 Task: Search one way flight ticket for 5 adults, 1 child, 2 infants in seat and 1 infant on lap in business from Mobile: Mobile Regional Airport to Wilmington: Wilmington International Airport on 8-6-2023. Choice of flights is Emirates and Kenya Airways. Number of bags: 1 carry on bag. Price is upto 96000. Outbound departure time preference is 13:45.
Action: Mouse moved to (317, 267)
Screenshot: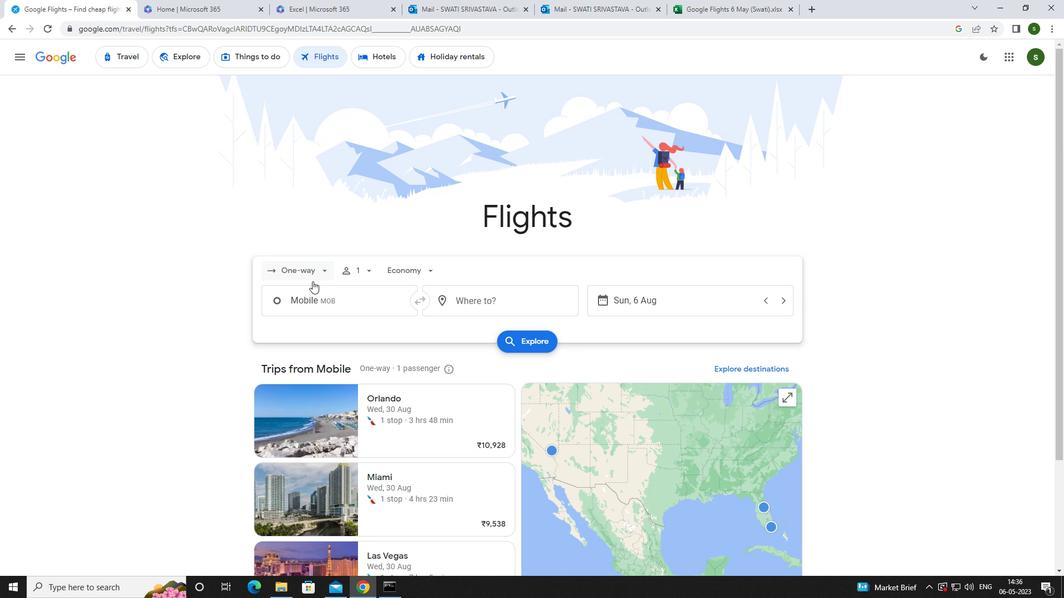 
Action: Mouse pressed left at (317, 267)
Screenshot: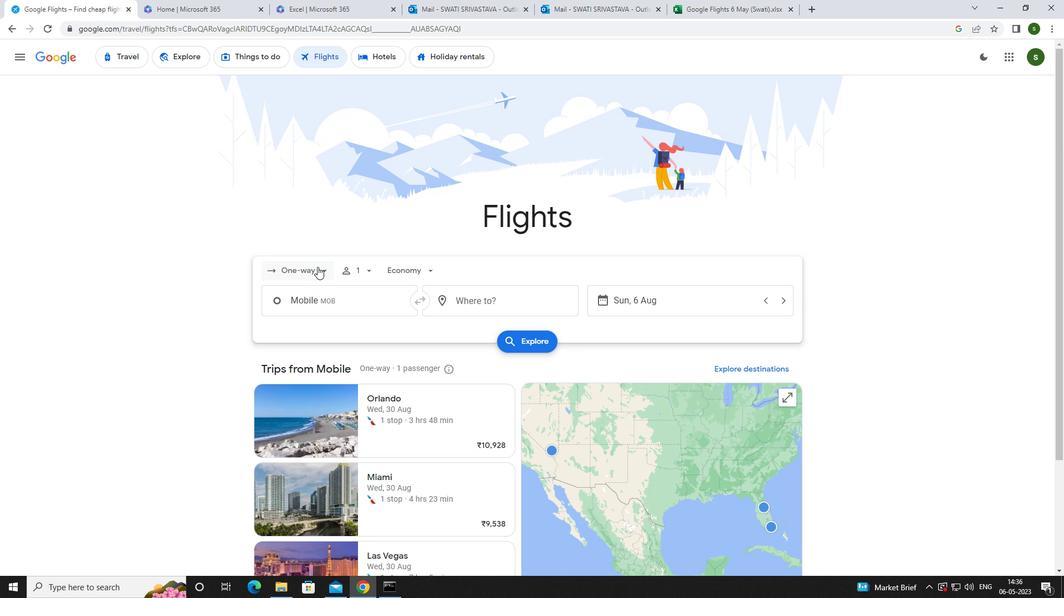 
Action: Mouse moved to (329, 319)
Screenshot: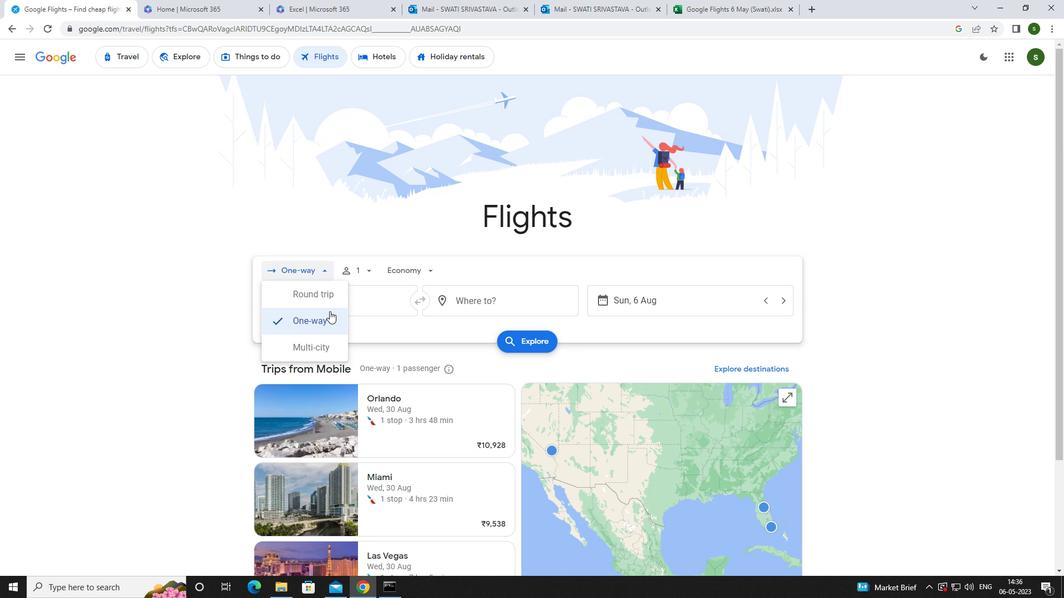 
Action: Mouse pressed left at (329, 319)
Screenshot: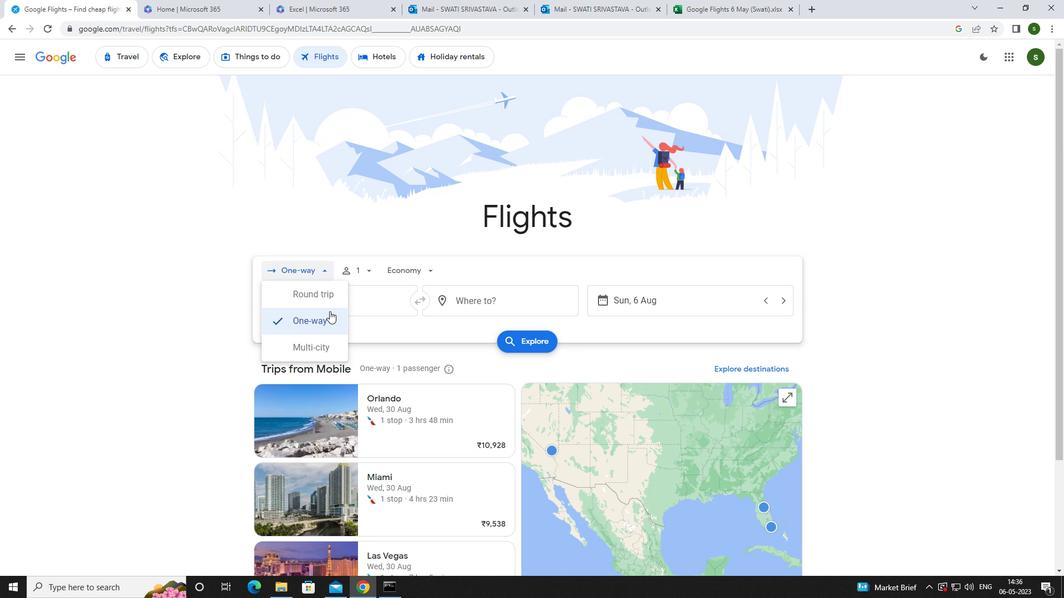 
Action: Mouse moved to (366, 266)
Screenshot: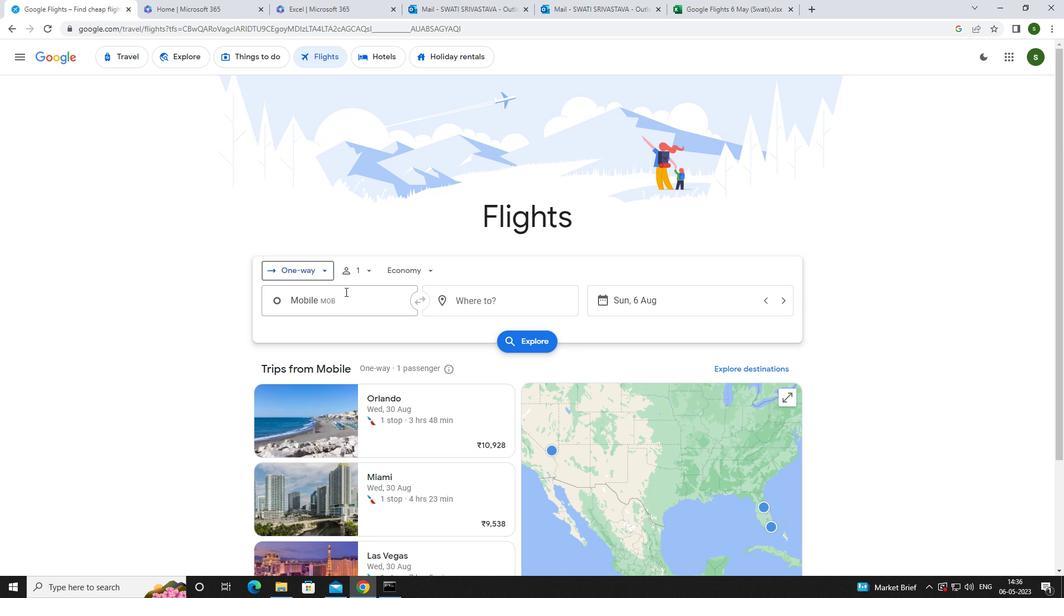 
Action: Mouse pressed left at (366, 266)
Screenshot: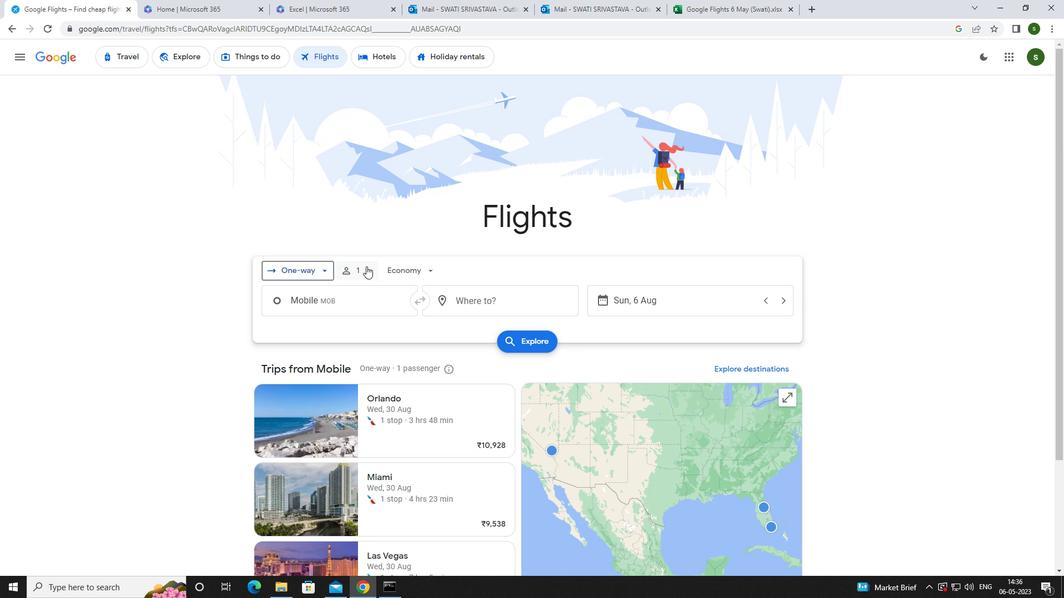 
Action: Mouse moved to (450, 296)
Screenshot: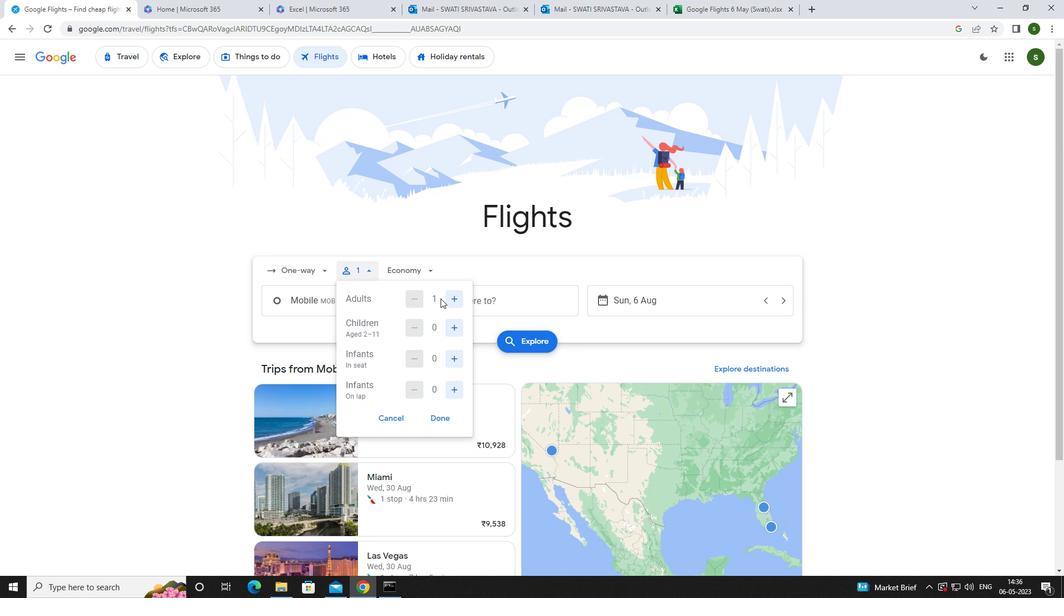 
Action: Mouse pressed left at (450, 296)
Screenshot: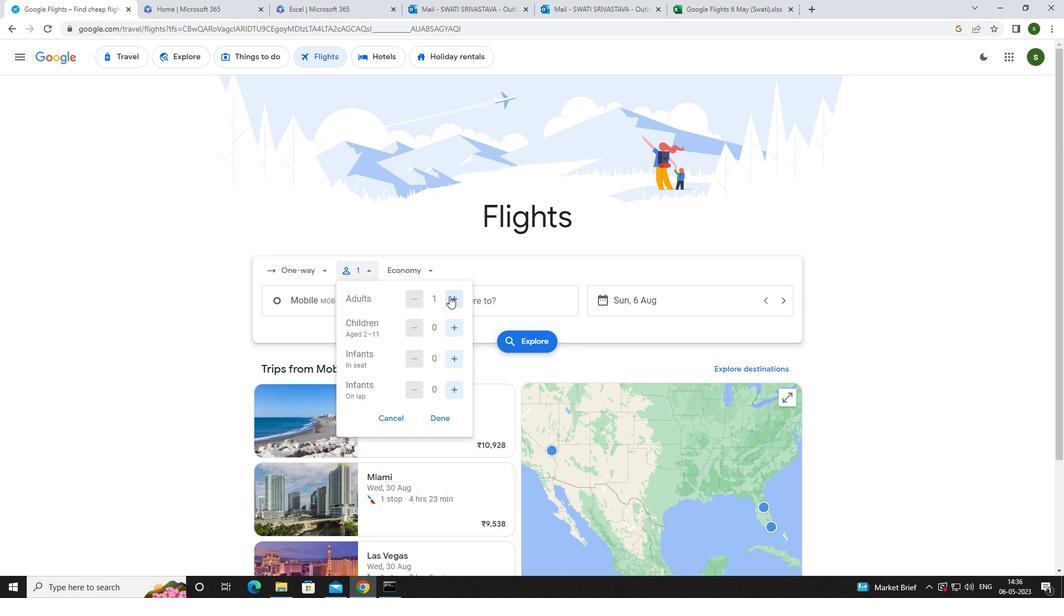 
Action: Mouse pressed left at (450, 296)
Screenshot: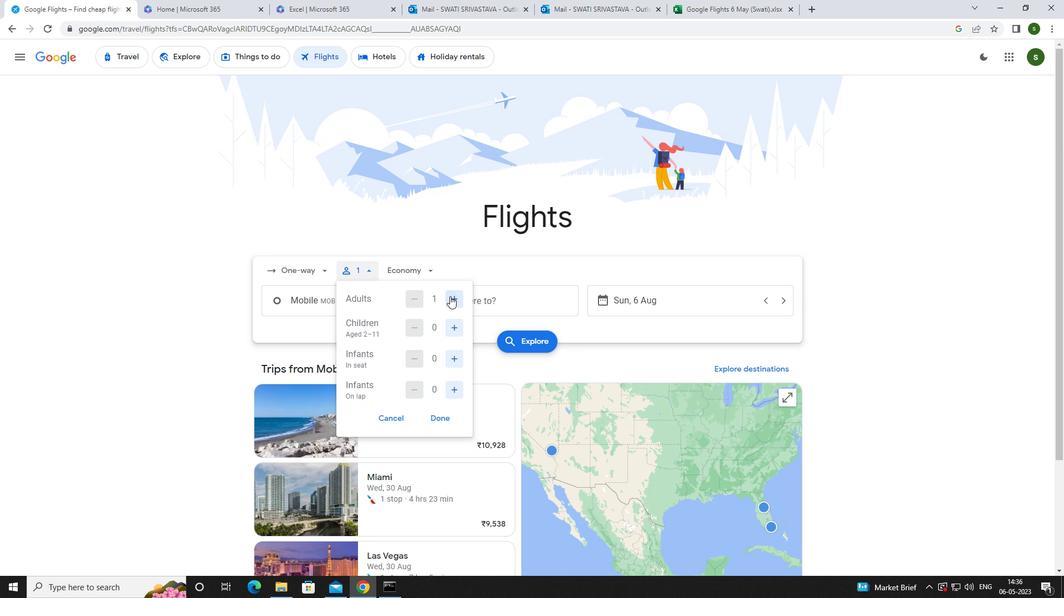 
Action: Mouse pressed left at (450, 296)
Screenshot: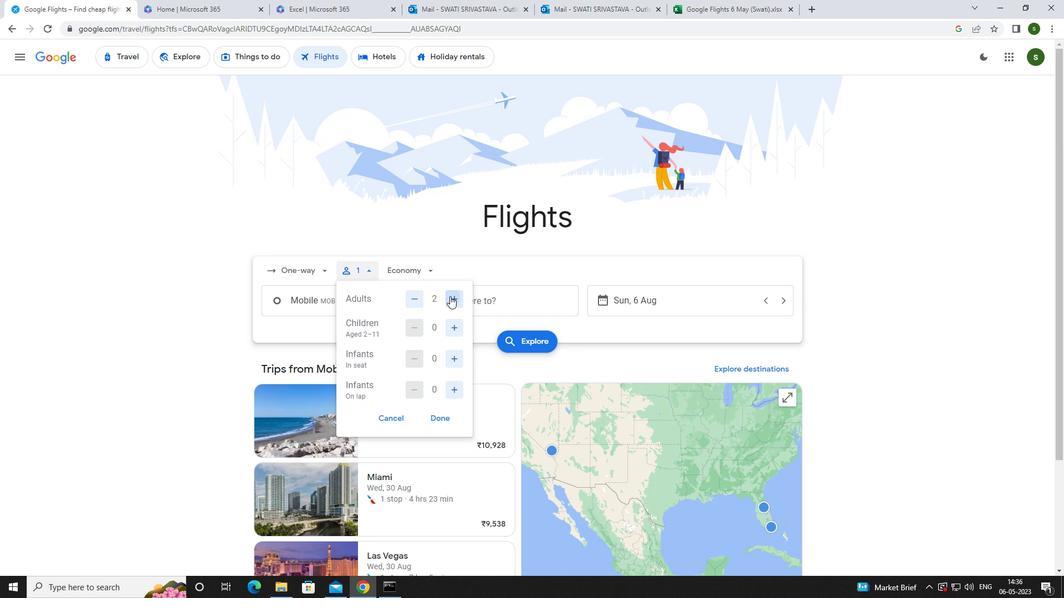 
Action: Mouse pressed left at (450, 296)
Screenshot: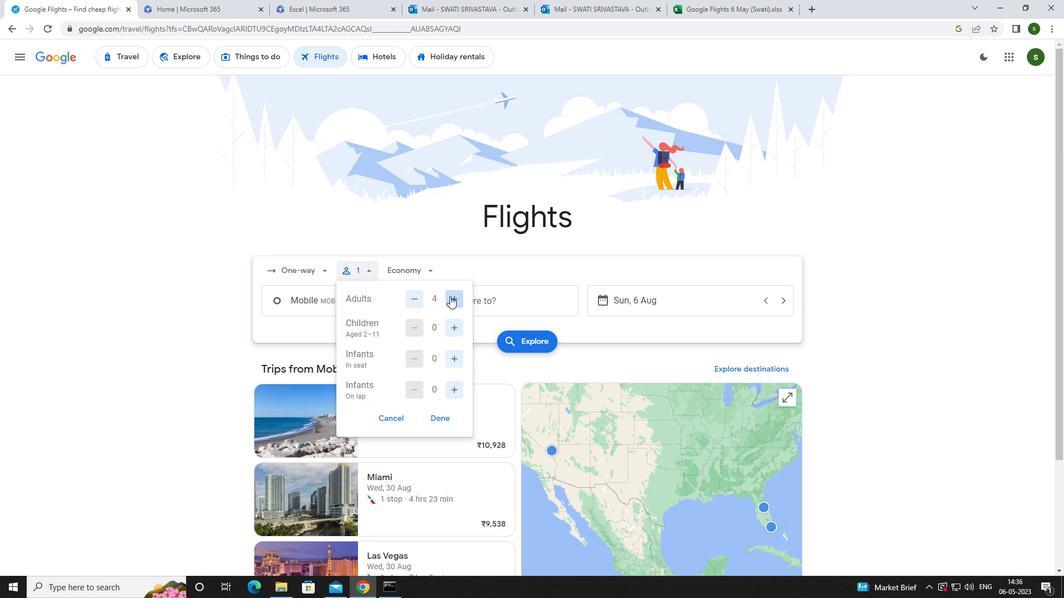 
Action: Mouse moved to (455, 322)
Screenshot: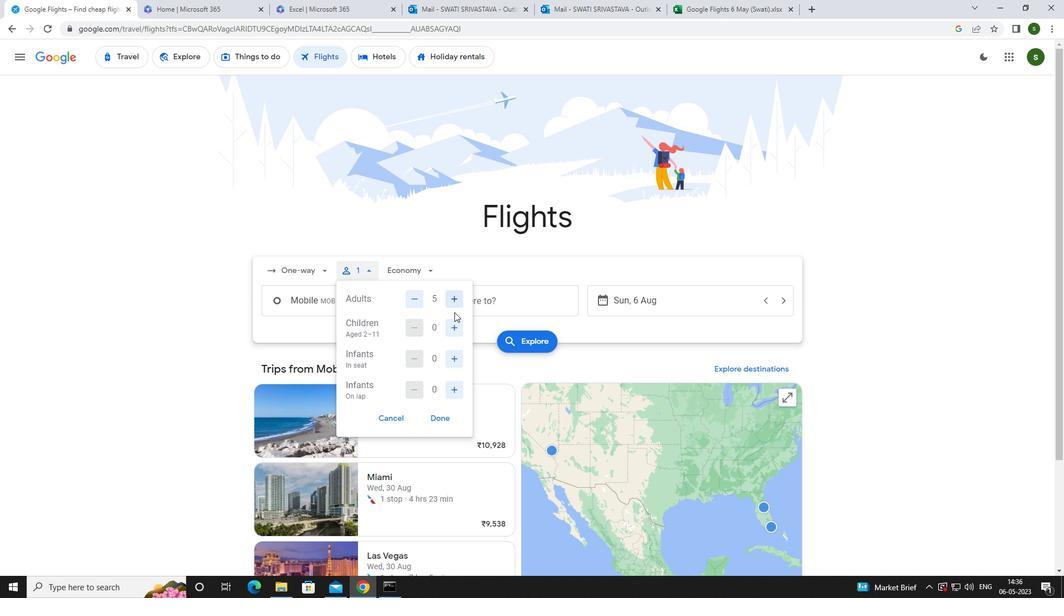 
Action: Mouse pressed left at (455, 322)
Screenshot: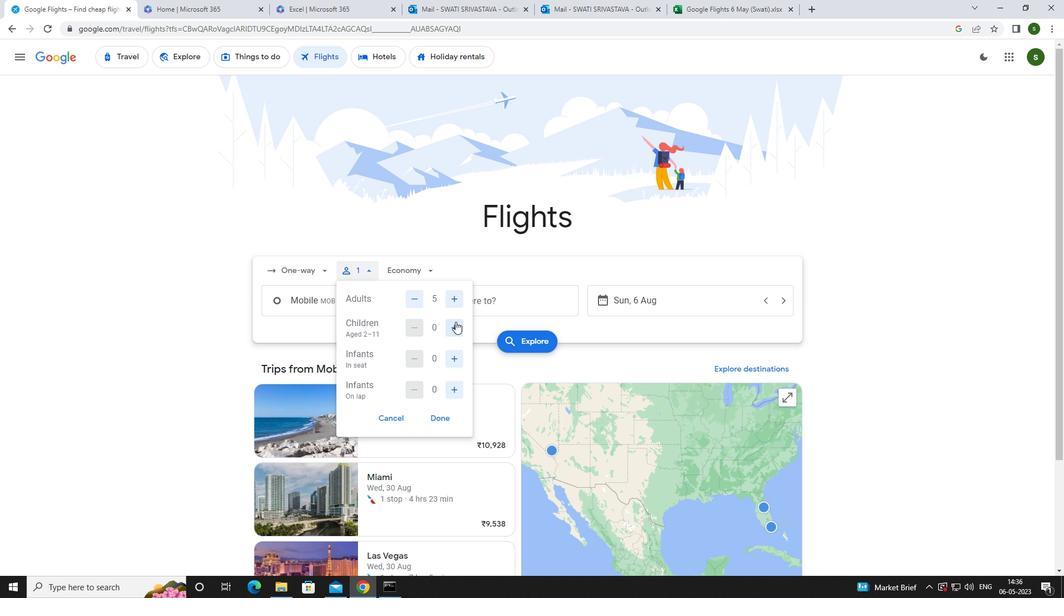 
Action: Mouse moved to (452, 356)
Screenshot: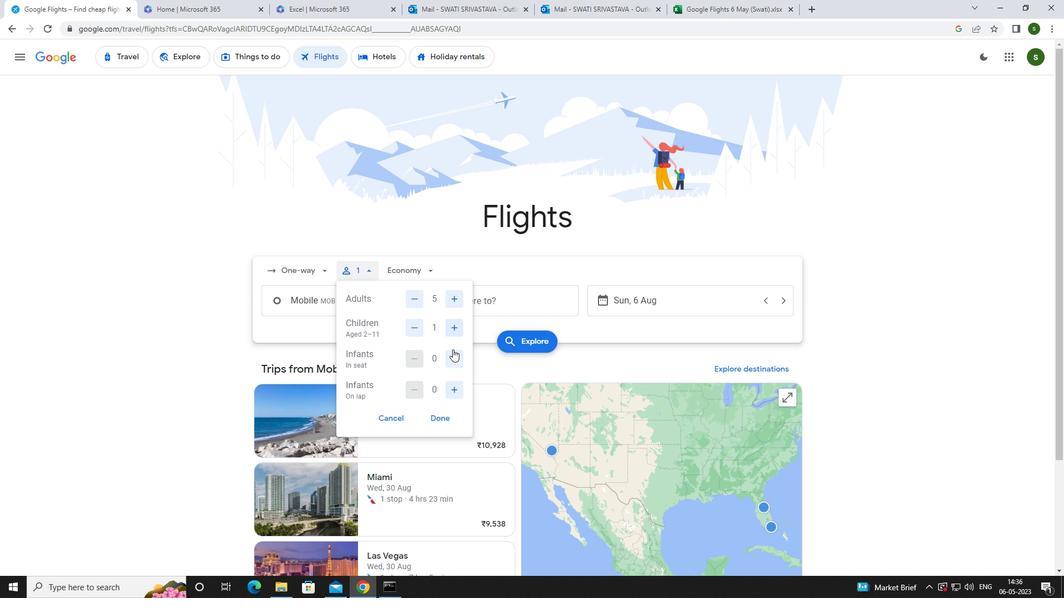 
Action: Mouse pressed left at (452, 356)
Screenshot: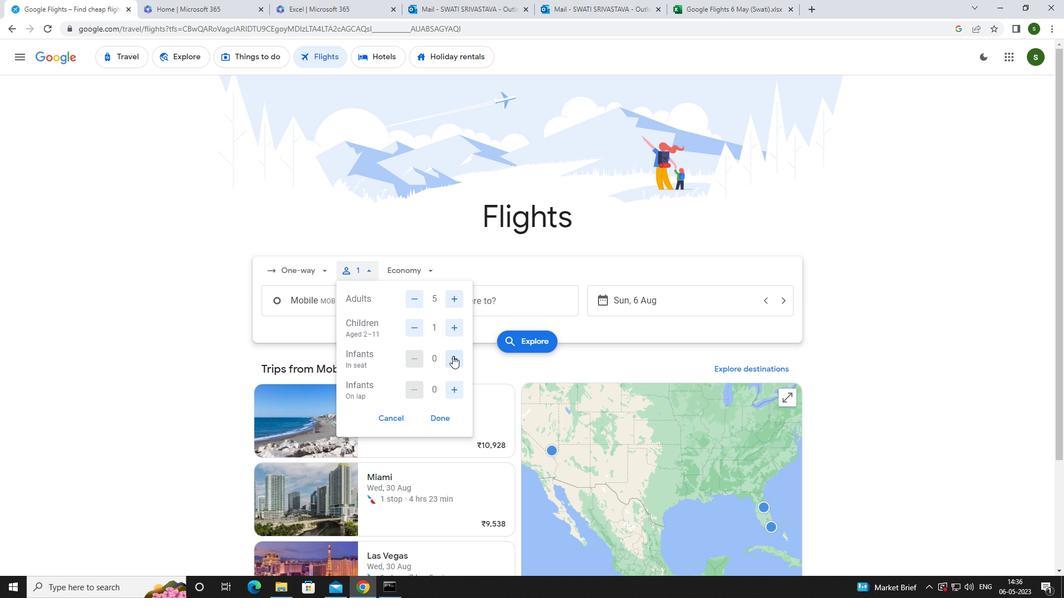 
Action: Mouse pressed left at (452, 356)
Screenshot: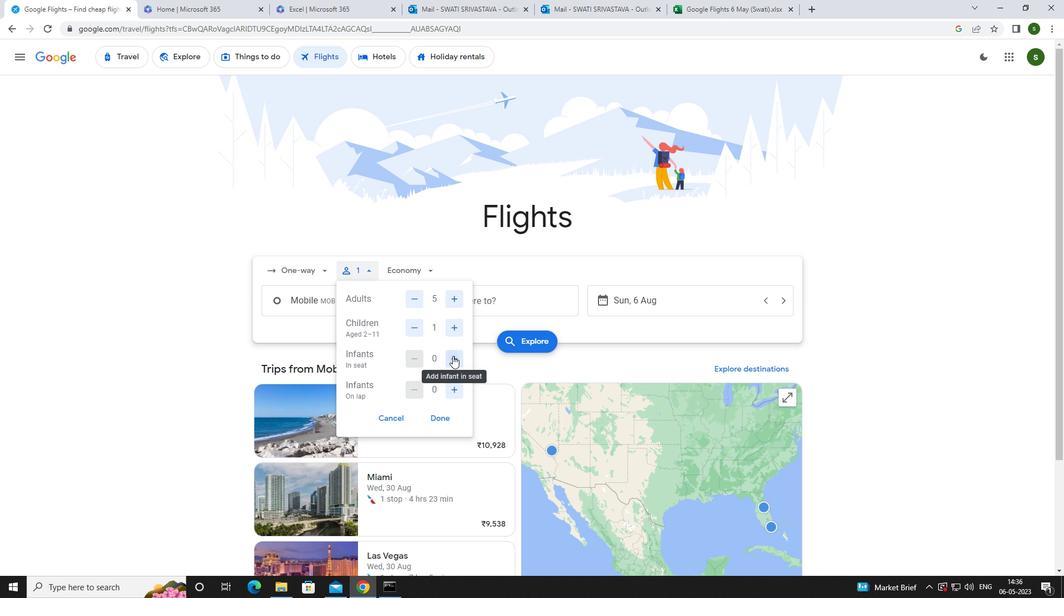 
Action: Mouse moved to (452, 394)
Screenshot: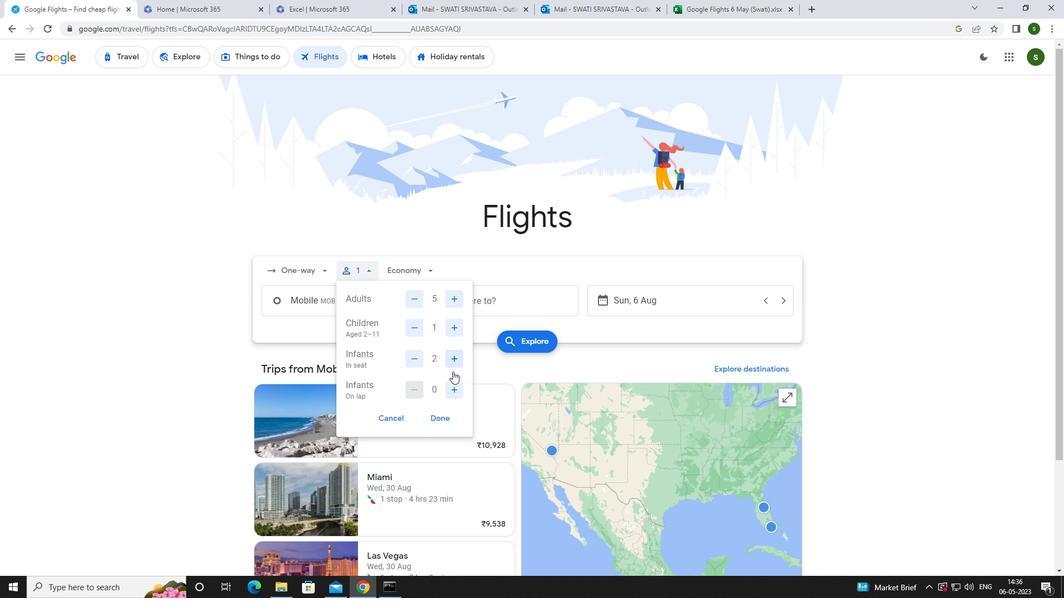 
Action: Mouse pressed left at (452, 394)
Screenshot: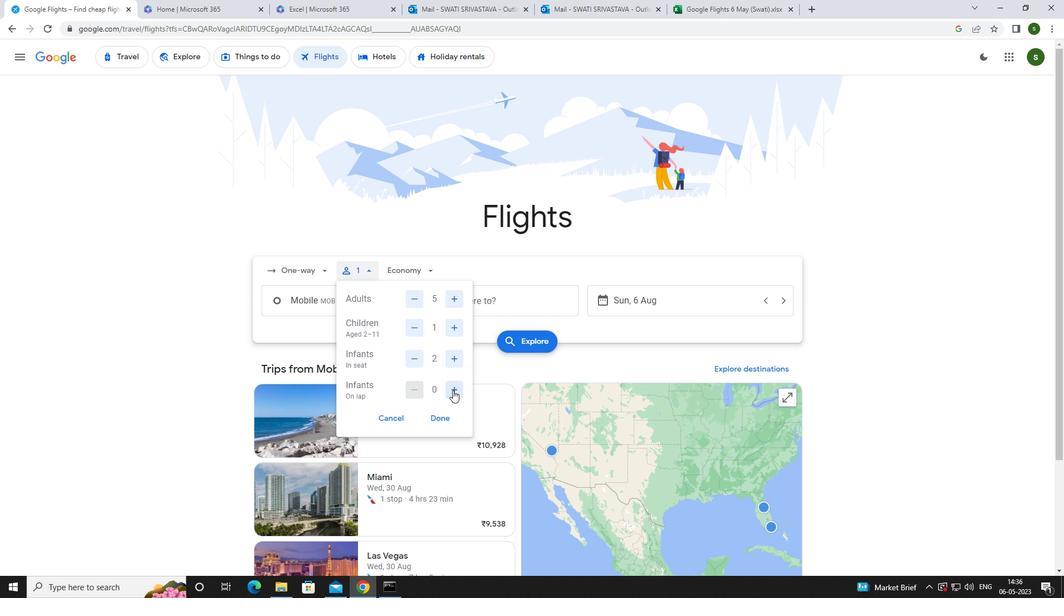 
Action: Mouse moved to (430, 274)
Screenshot: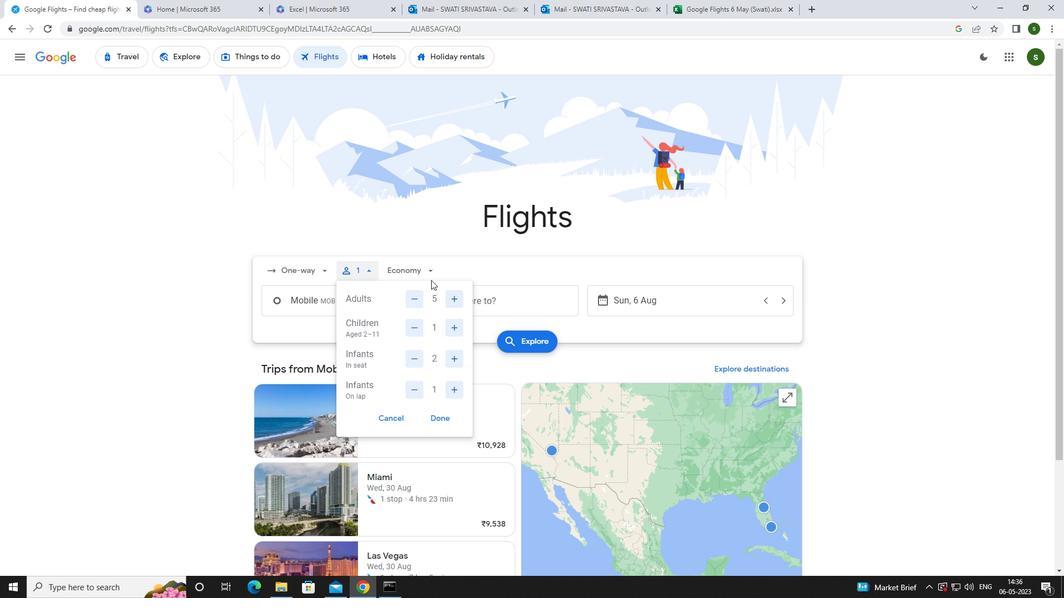 
Action: Mouse pressed left at (430, 274)
Screenshot: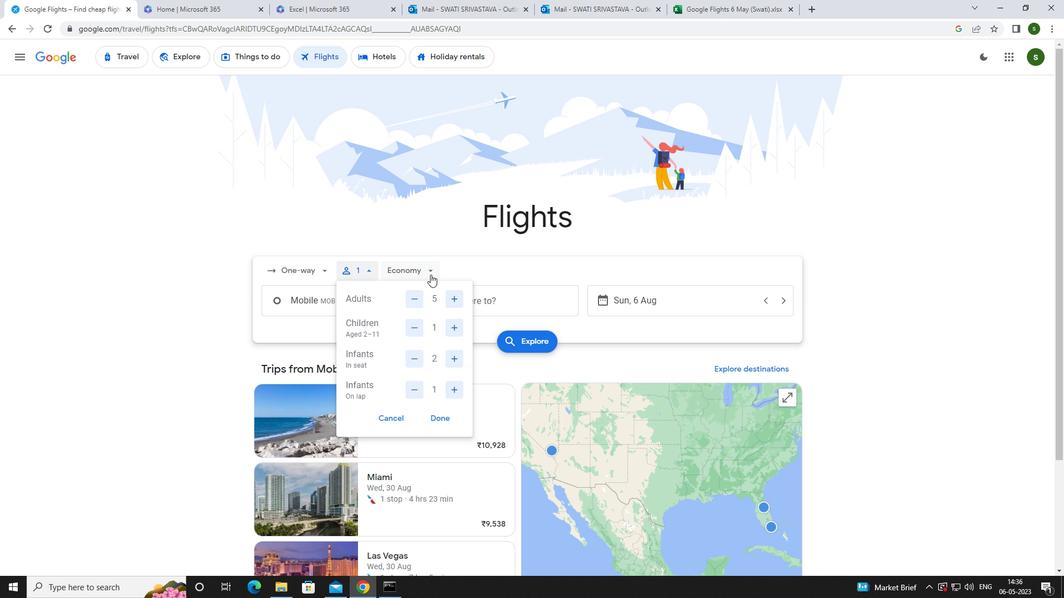 
Action: Mouse moved to (434, 345)
Screenshot: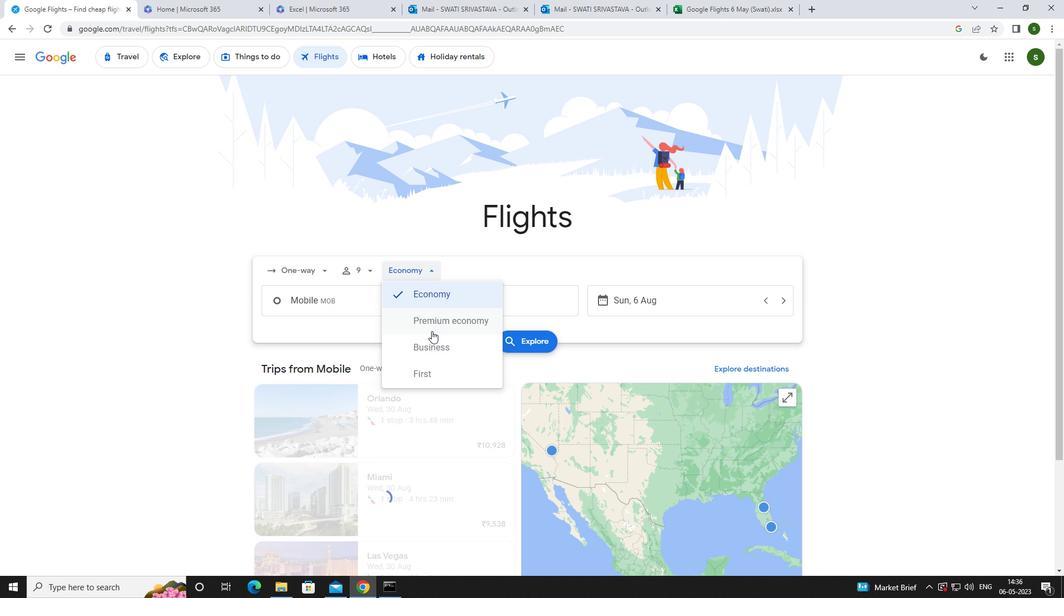 
Action: Mouse pressed left at (434, 345)
Screenshot: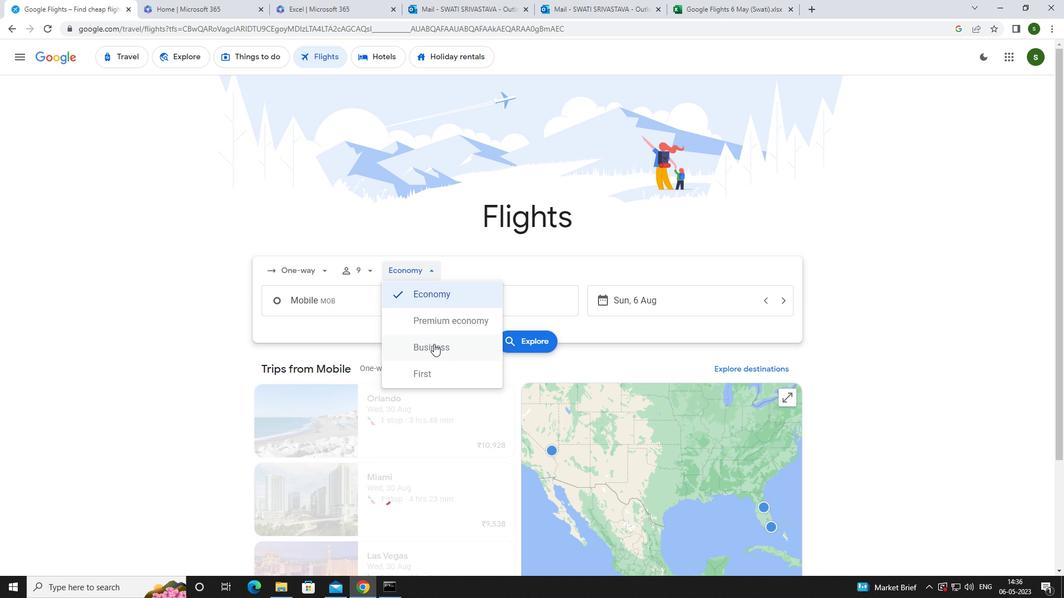 
Action: Mouse moved to (385, 307)
Screenshot: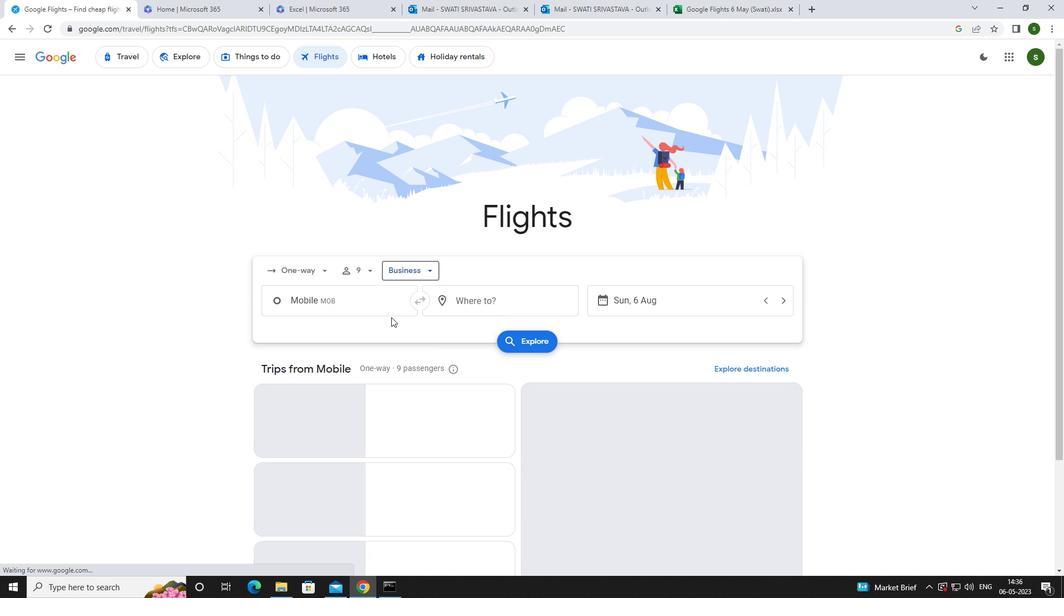 
Action: Mouse pressed left at (385, 307)
Screenshot: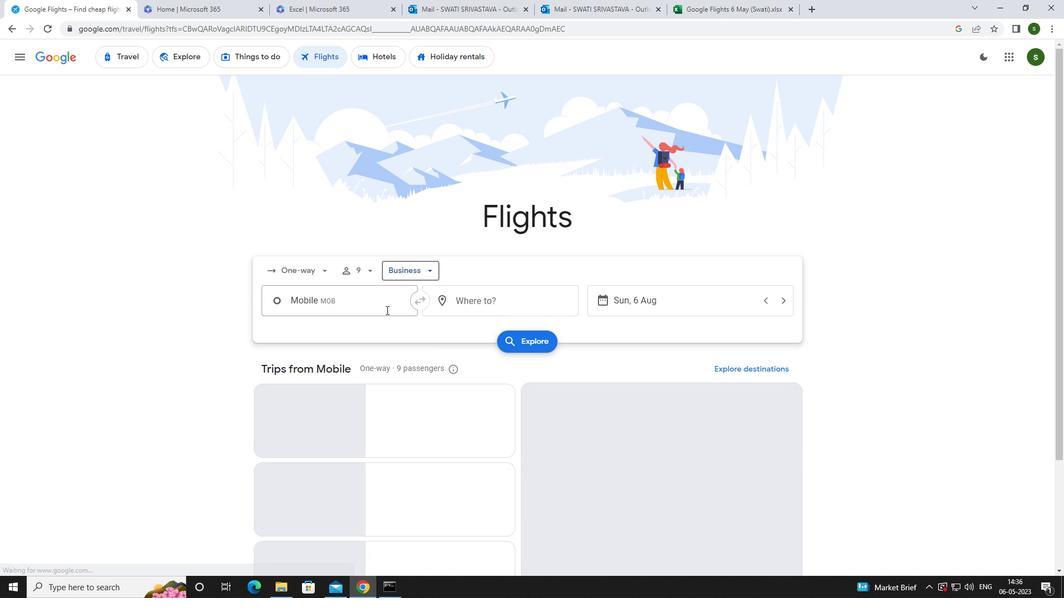 
Action: Mouse moved to (386, 307)
Screenshot: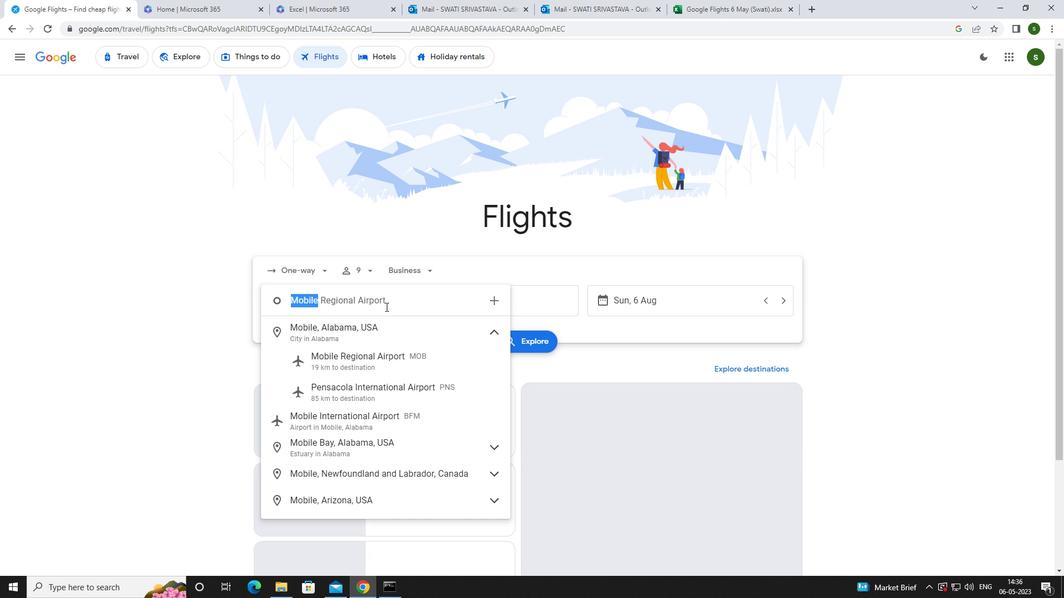 
Action: Key pressed <Key.caps_lock>m<Key.caps_lock>obile
Screenshot: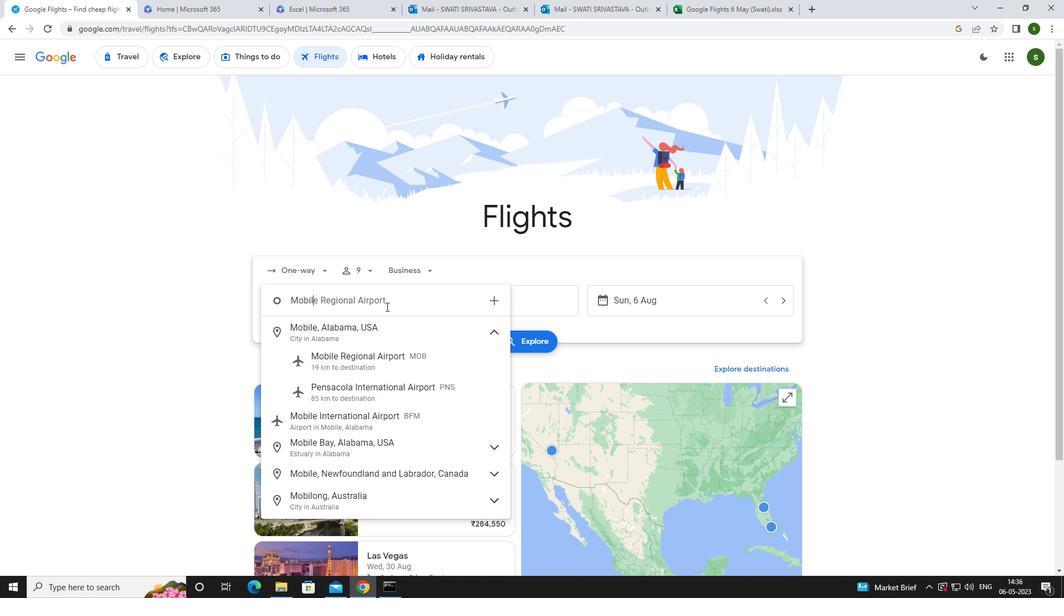 
Action: Mouse moved to (383, 361)
Screenshot: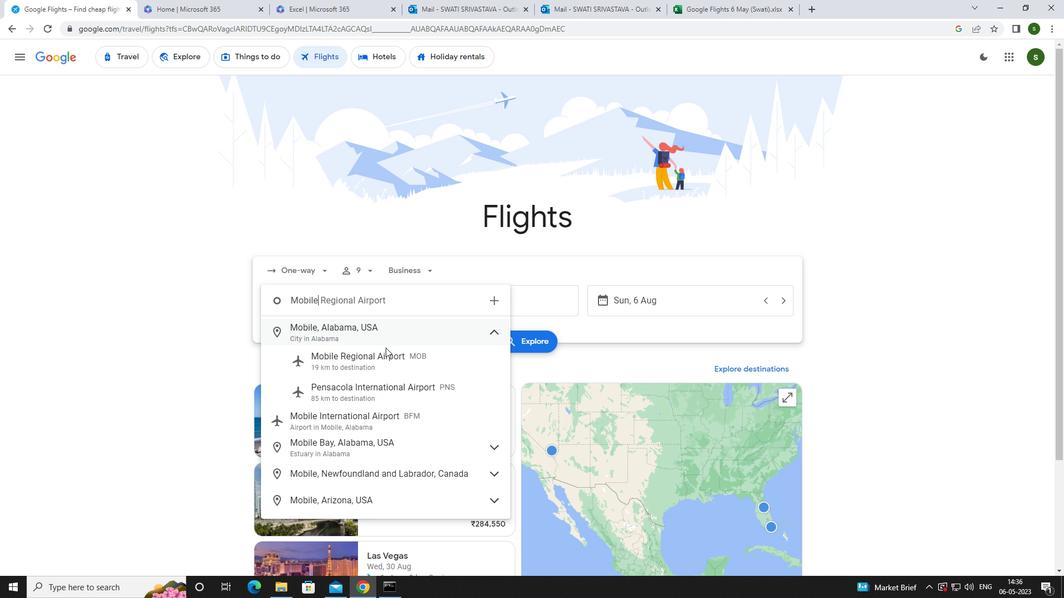 
Action: Mouse pressed left at (383, 361)
Screenshot: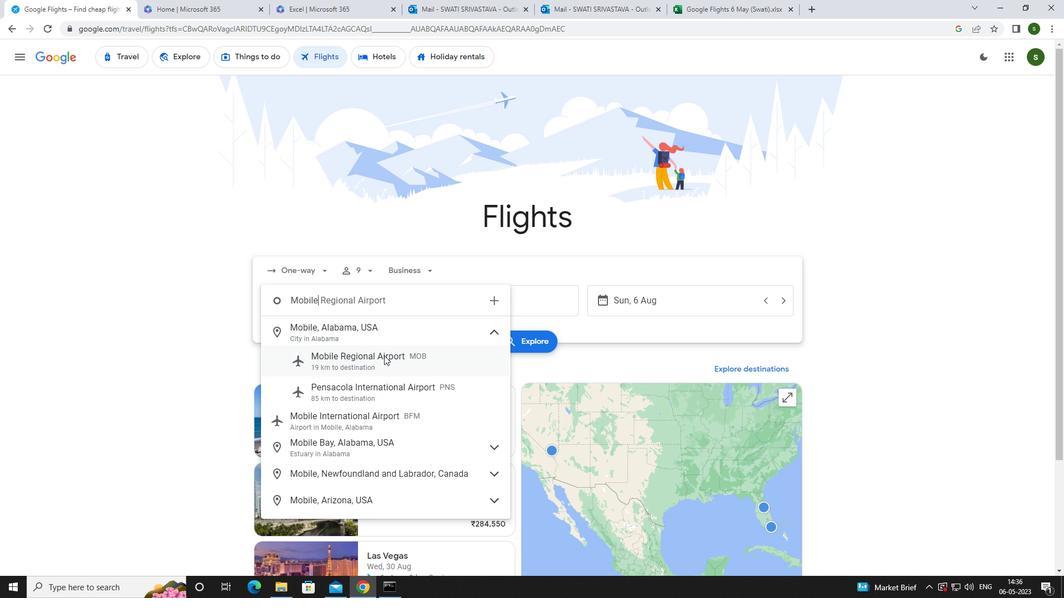 
Action: Mouse moved to (494, 297)
Screenshot: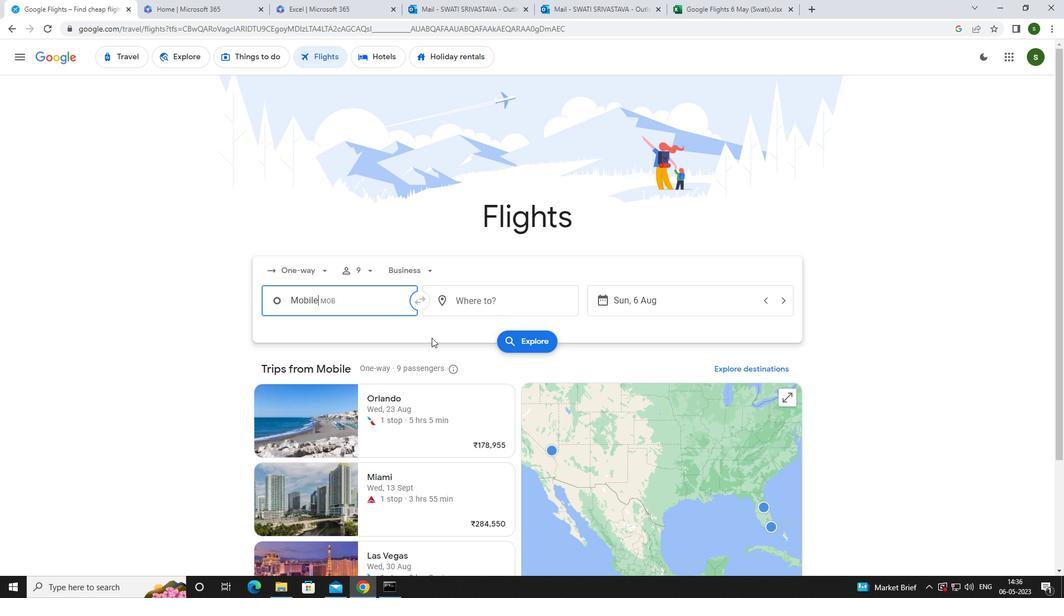 
Action: Mouse pressed left at (494, 297)
Screenshot: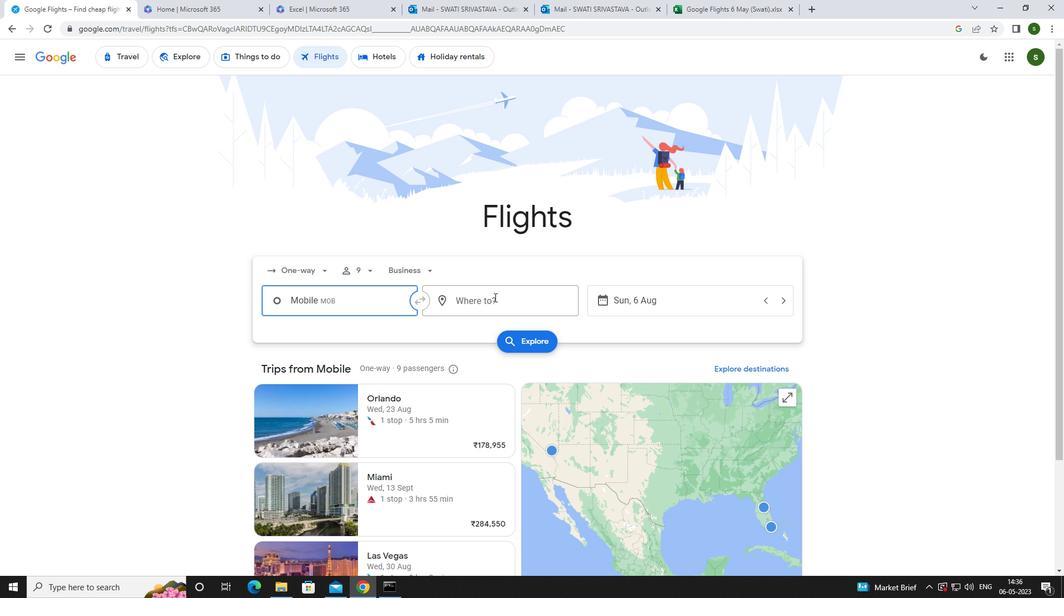 
Action: Mouse moved to (492, 296)
Screenshot: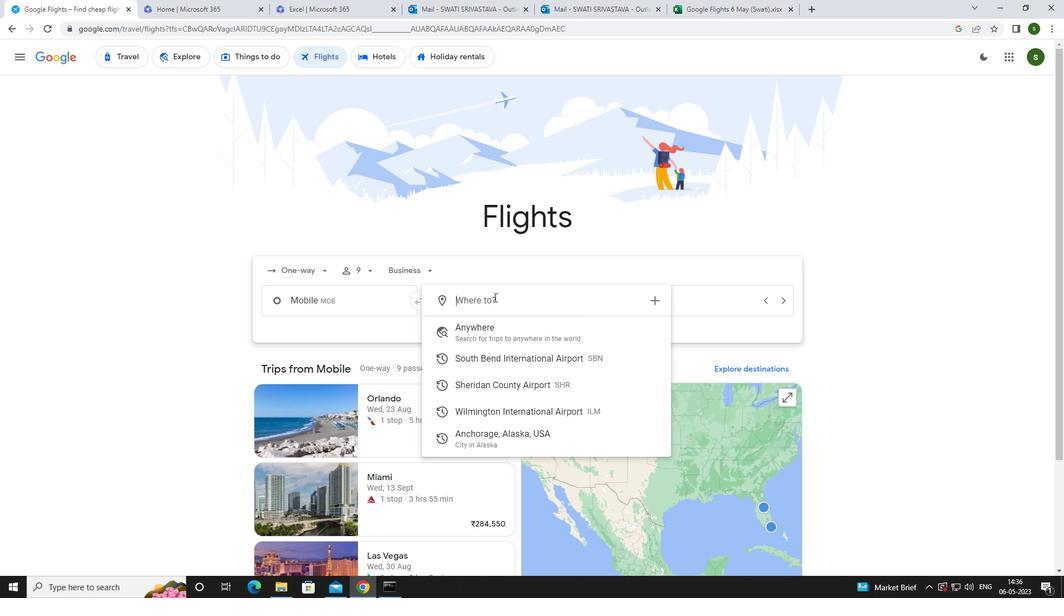 
Action: Key pressed <Key.caps_lock>w<Key.caps_lock>ilmingt
Screenshot: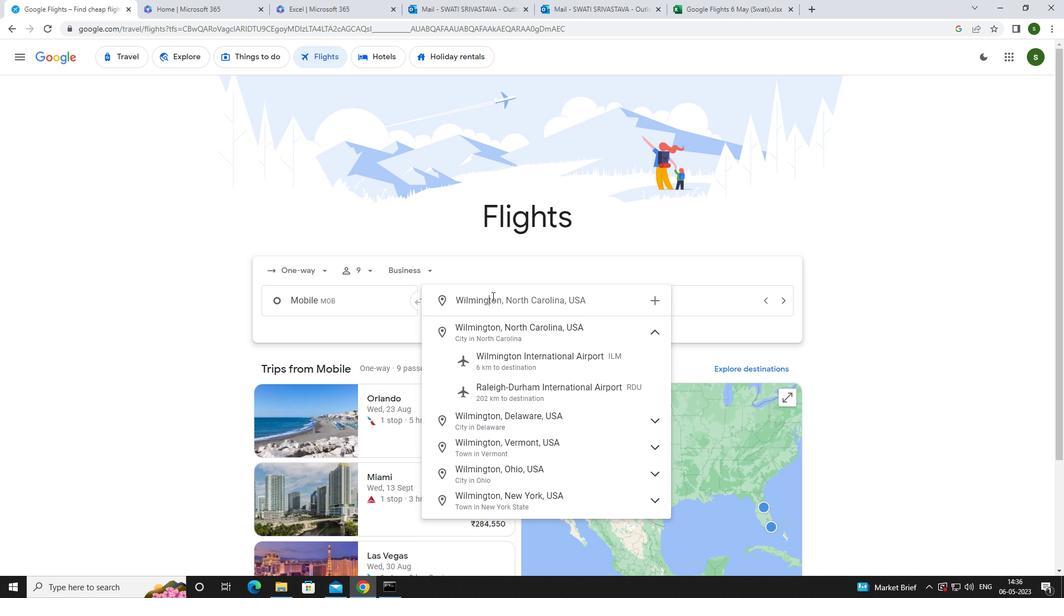 
Action: Mouse moved to (516, 355)
Screenshot: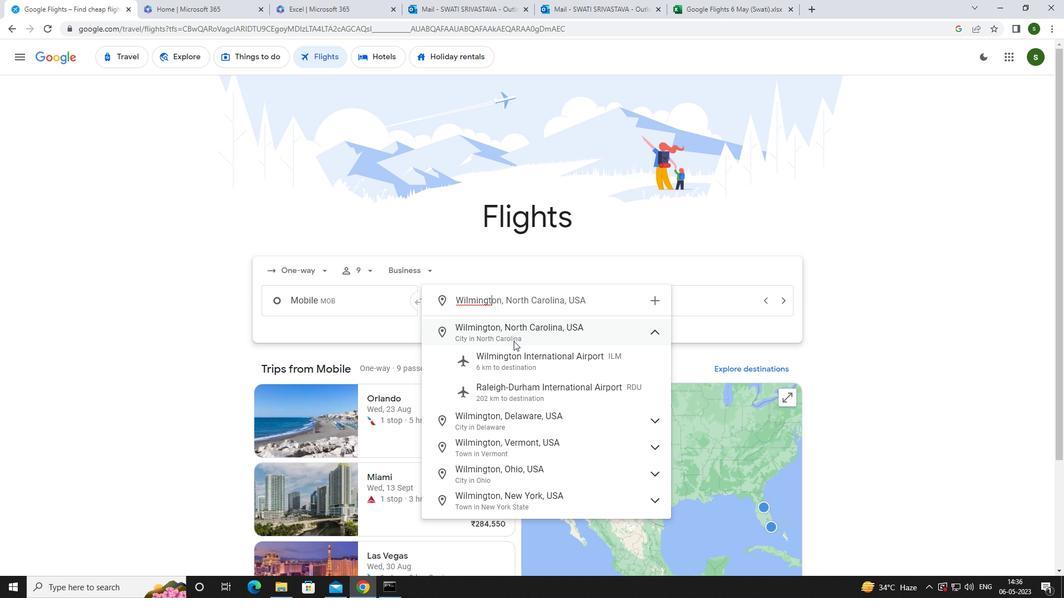 
Action: Mouse pressed left at (516, 355)
Screenshot: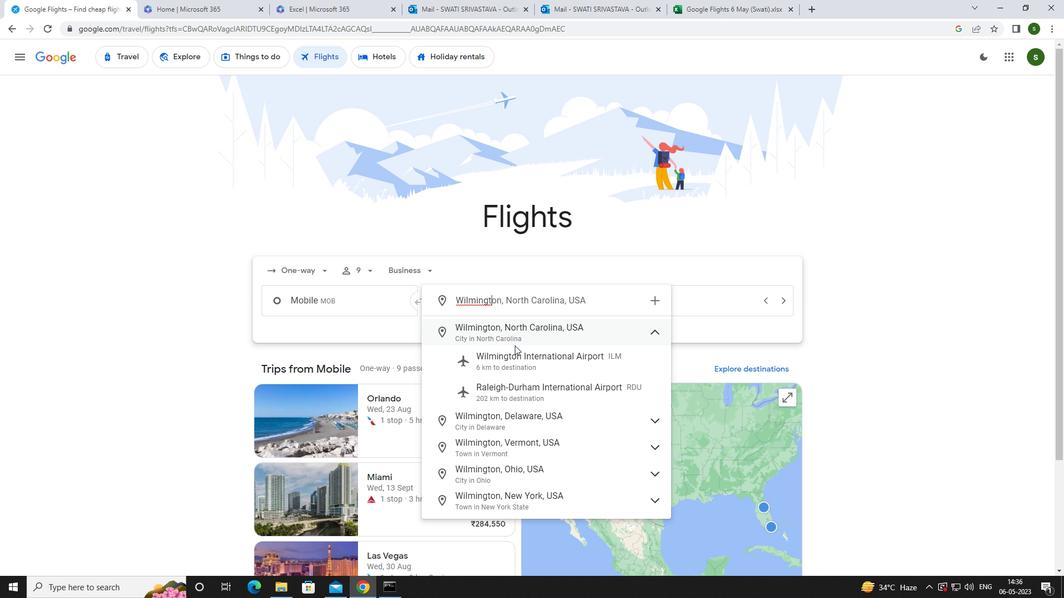 
Action: Mouse moved to (633, 301)
Screenshot: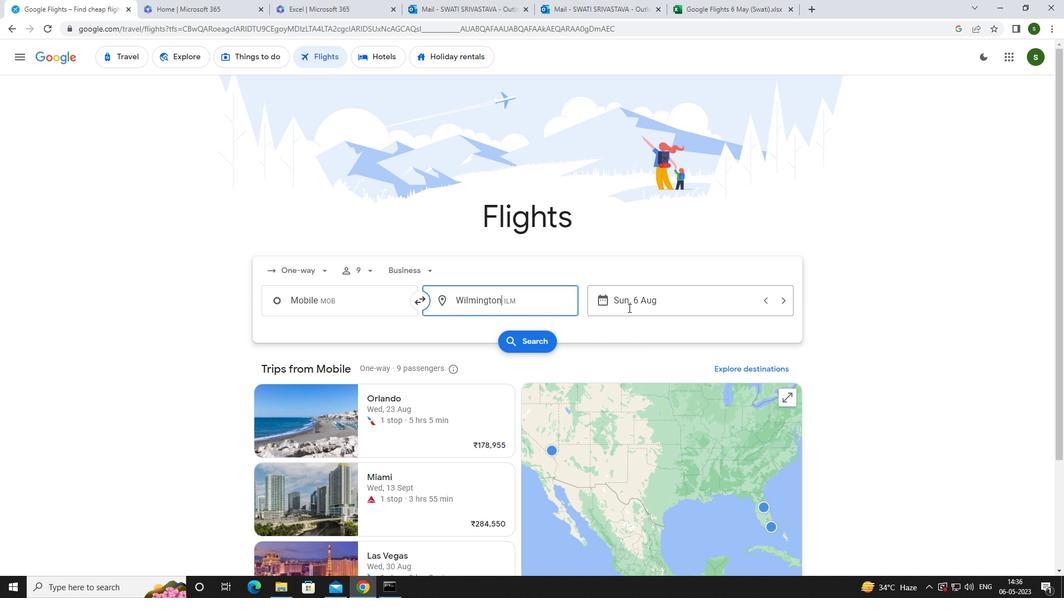 
Action: Mouse pressed left at (633, 301)
Screenshot: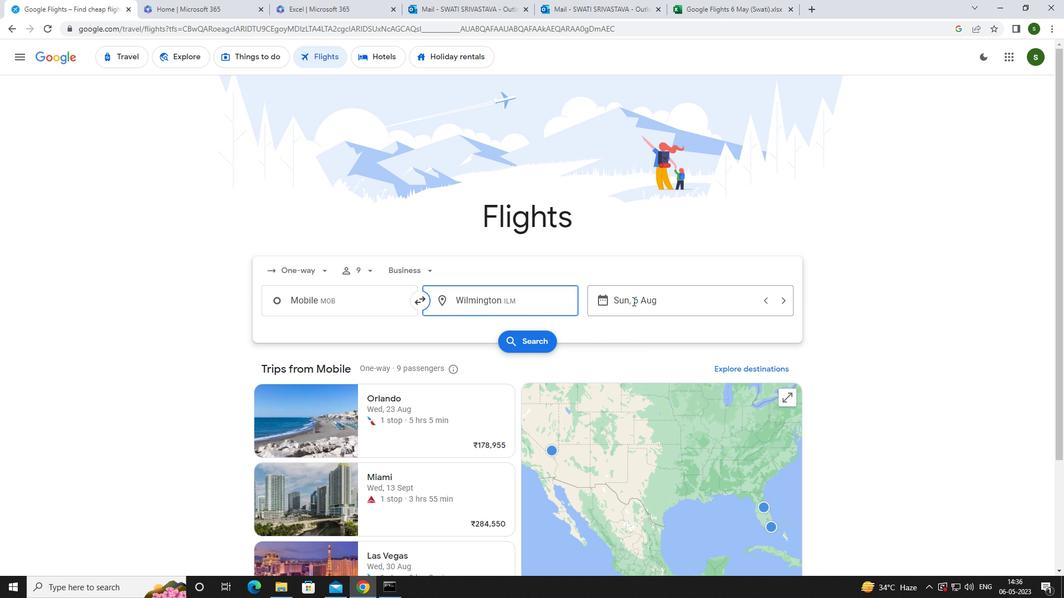 
Action: Mouse moved to (403, 406)
Screenshot: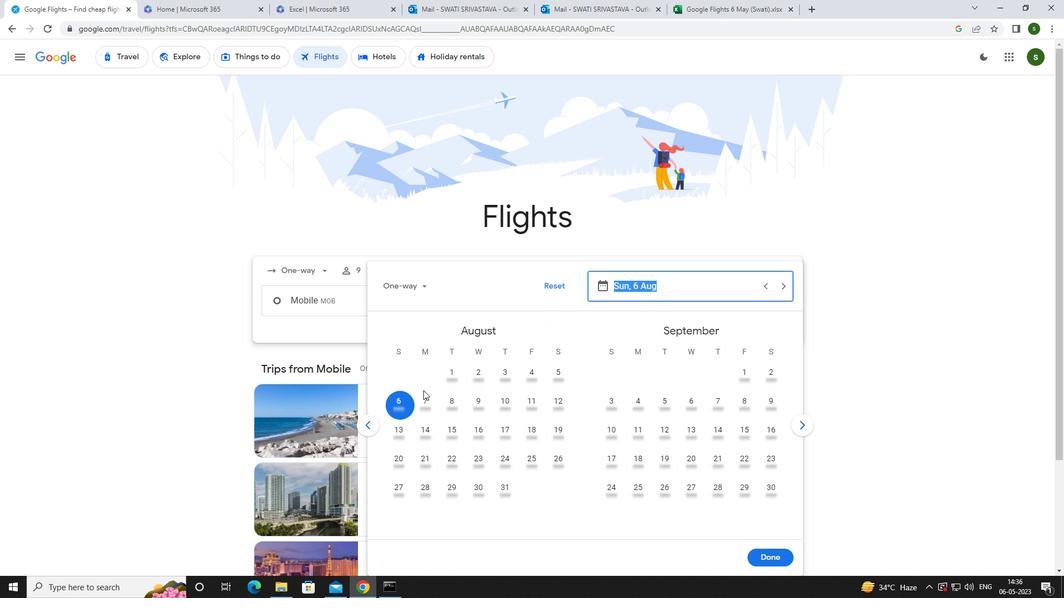 
Action: Mouse pressed left at (403, 406)
Screenshot: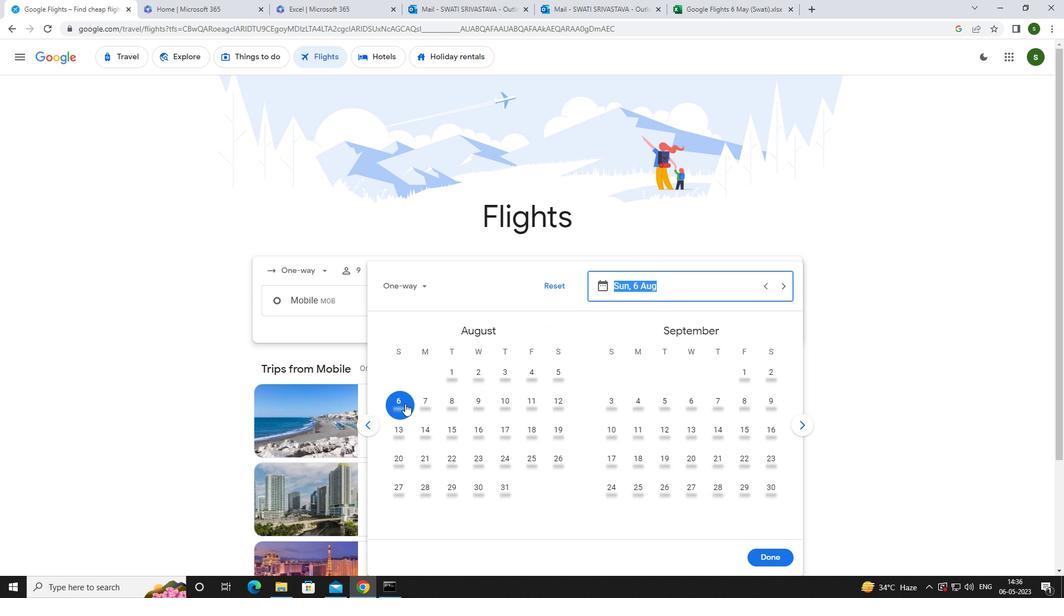 
Action: Mouse moved to (769, 549)
Screenshot: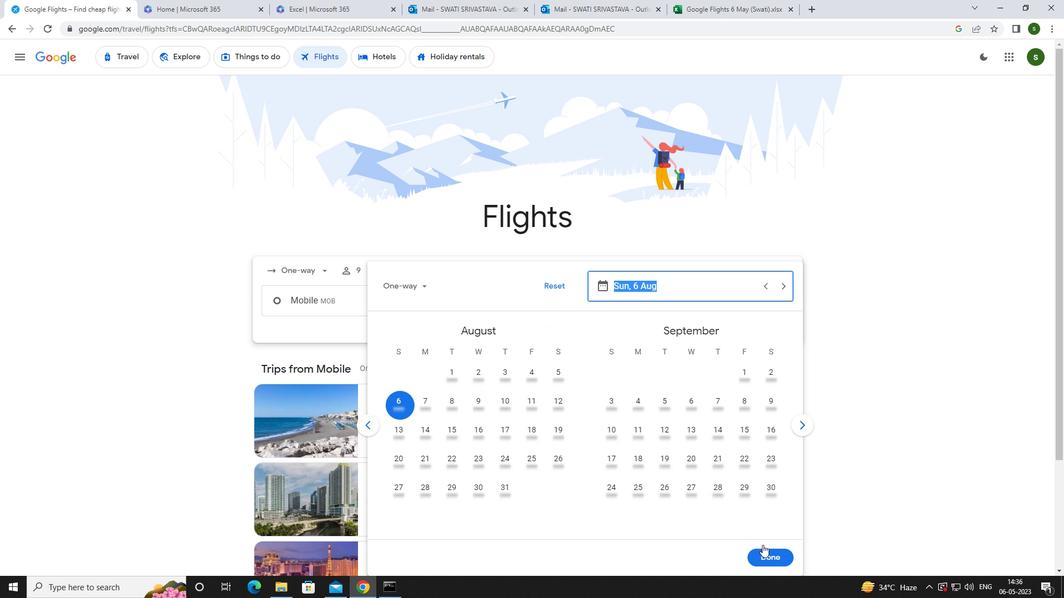 
Action: Mouse pressed left at (769, 549)
Screenshot: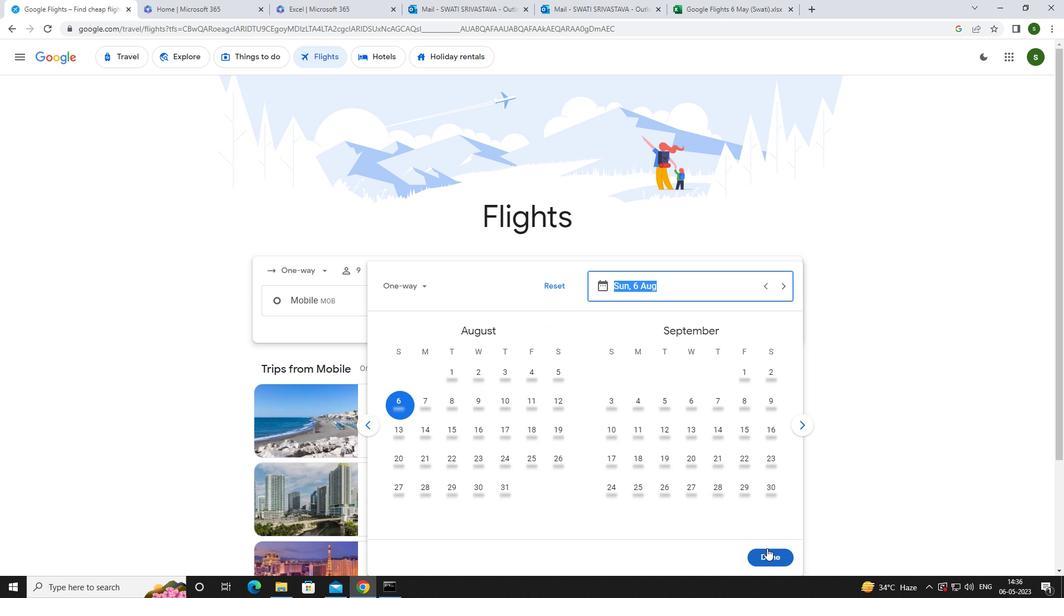 
Action: Mouse moved to (506, 339)
Screenshot: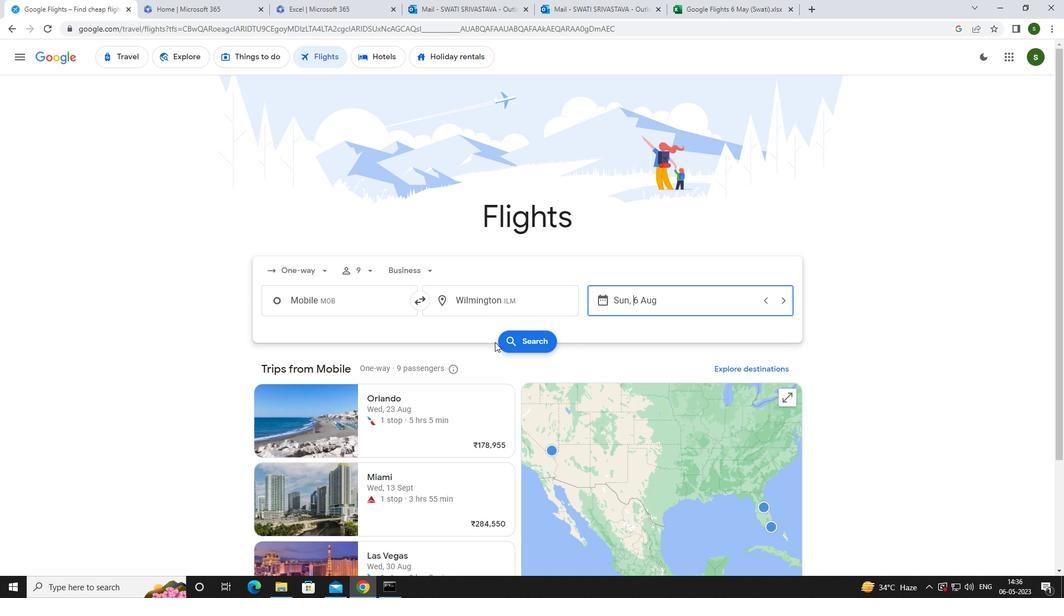 
Action: Mouse pressed left at (506, 339)
Screenshot: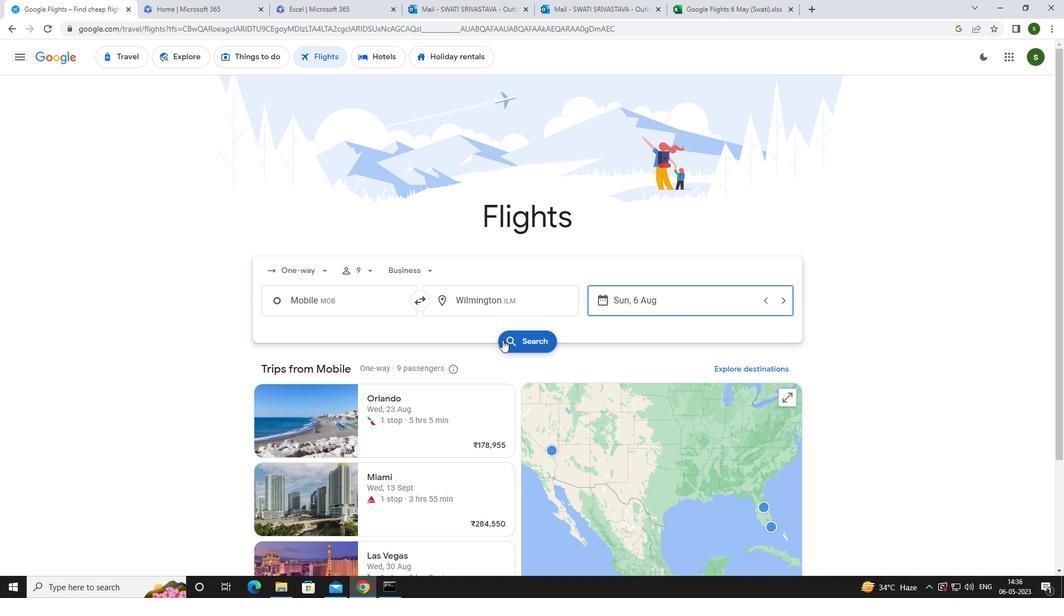 
Action: Mouse moved to (296, 161)
Screenshot: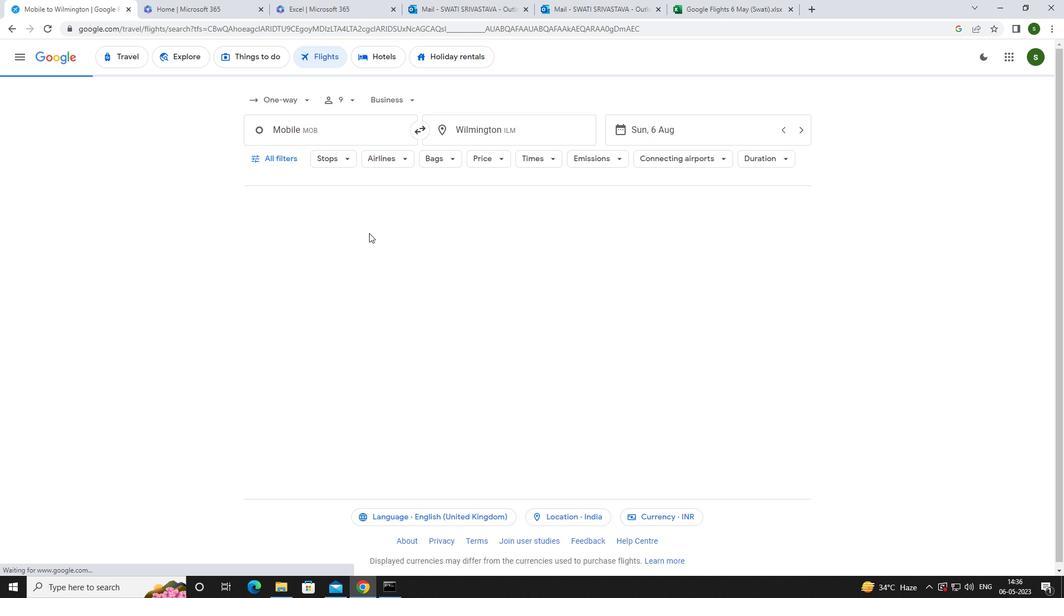 
Action: Mouse pressed left at (296, 161)
Screenshot: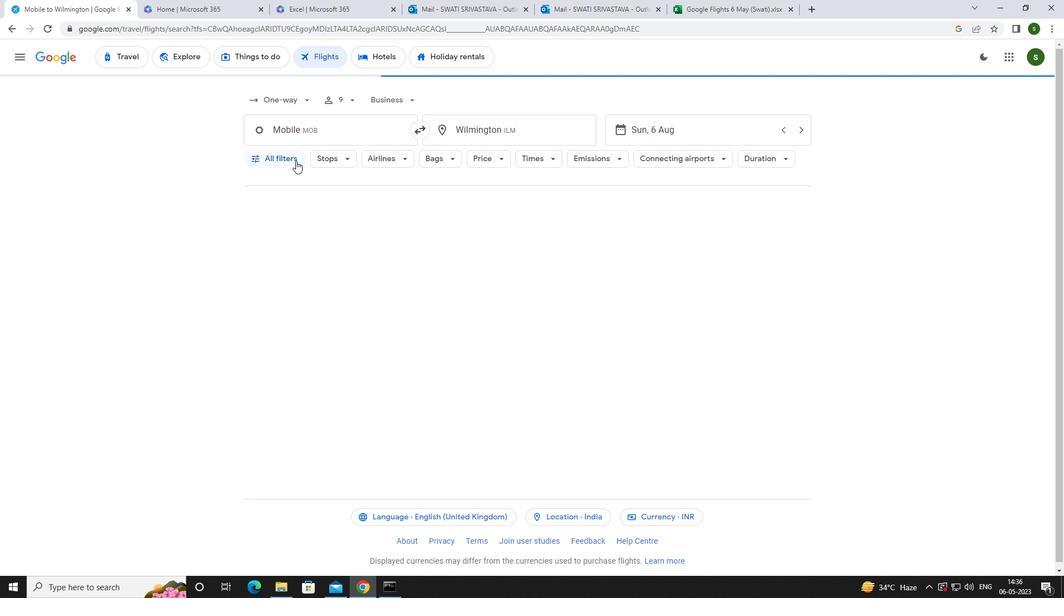 
Action: Mouse moved to (412, 396)
Screenshot: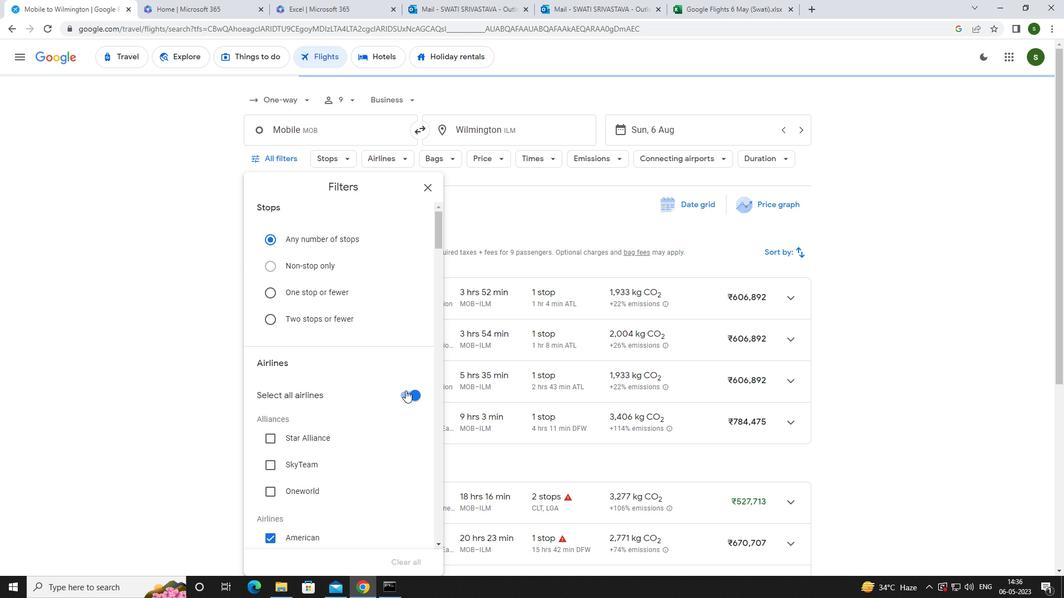 
Action: Mouse pressed left at (412, 396)
Screenshot: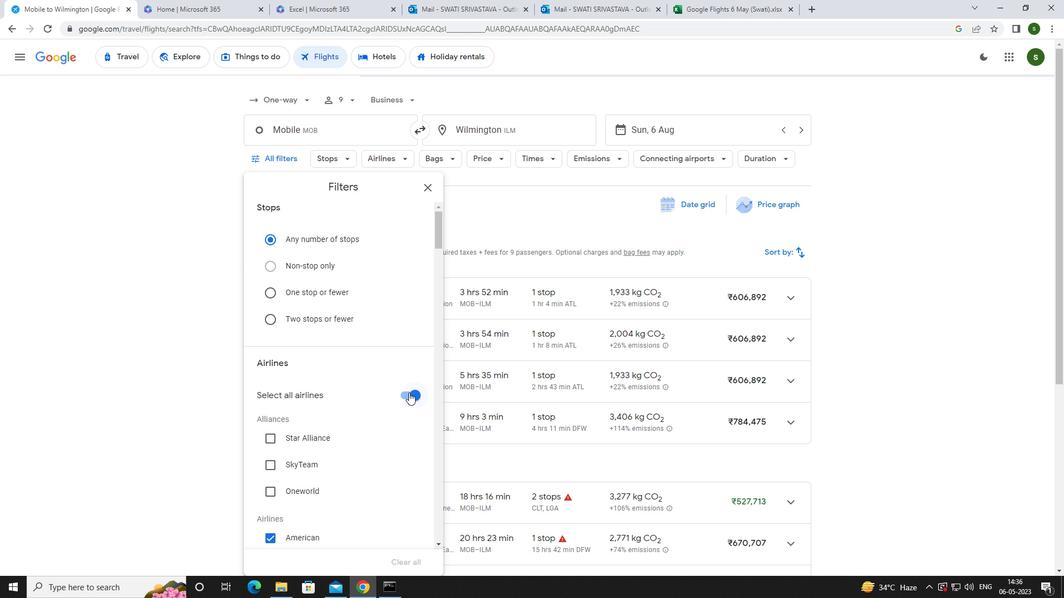 
Action: Mouse moved to (389, 388)
Screenshot: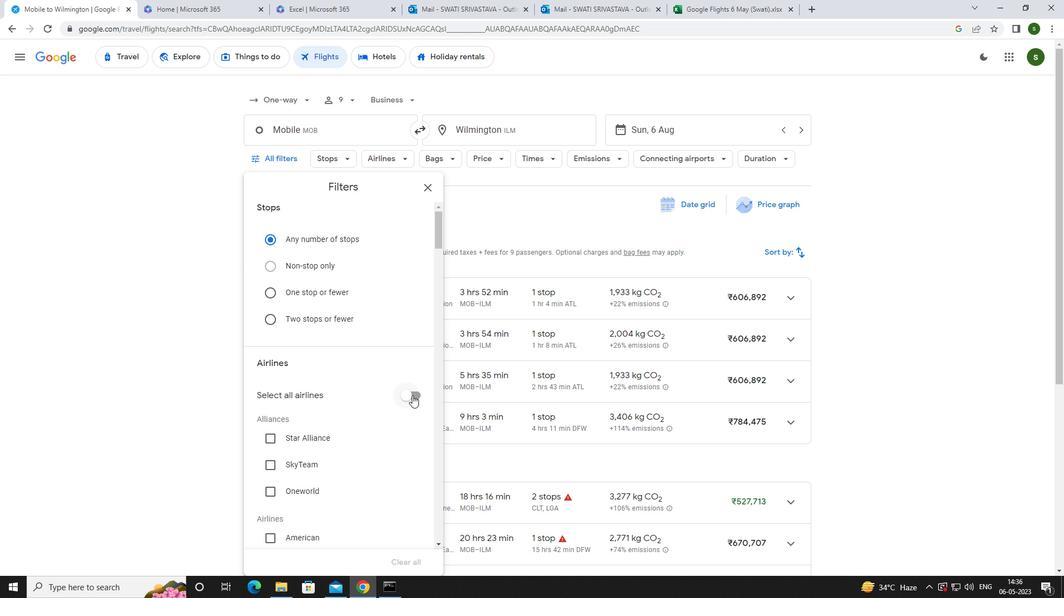 
Action: Mouse scrolled (389, 387) with delta (0, 0)
Screenshot: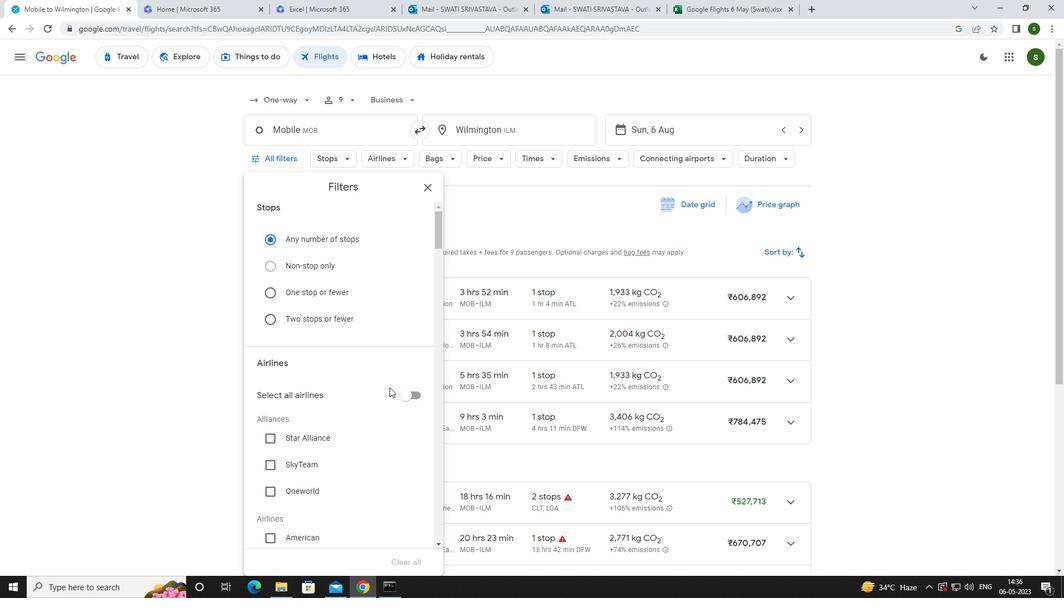 
Action: Mouse scrolled (389, 387) with delta (0, 0)
Screenshot: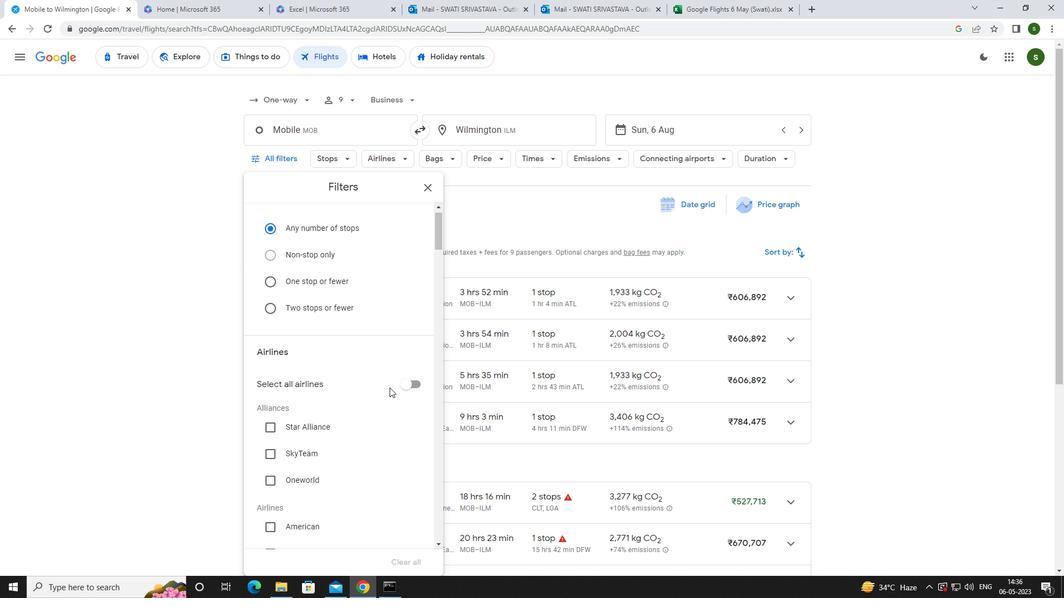 
Action: Mouse scrolled (389, 387) with delta (0, 0)
Screenshot: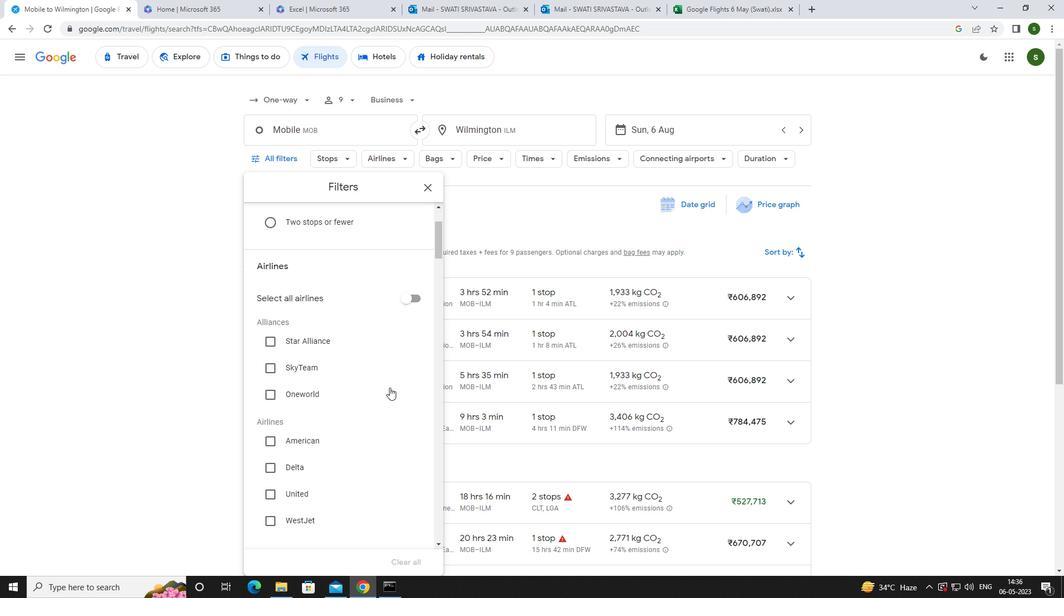 
Action: Mouse scrolled (389, 387) with delta (0, 0)
Screenshot: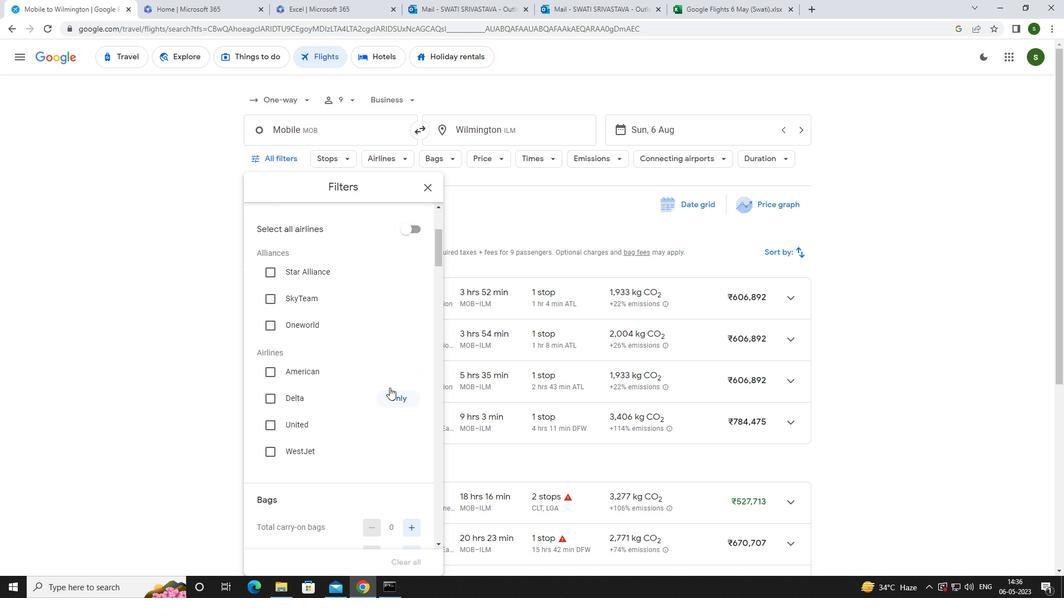 
Action: Mouse scrolled (389, 387) with delta (0, 0)
Screenshot: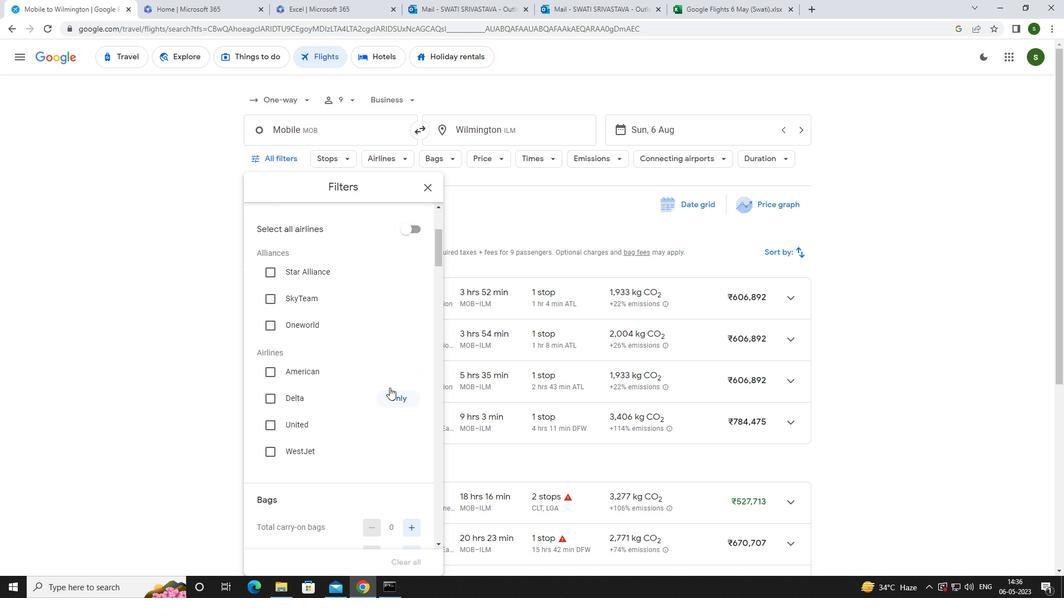 
Action: Mouse moved to (410, 417)
Screenshot: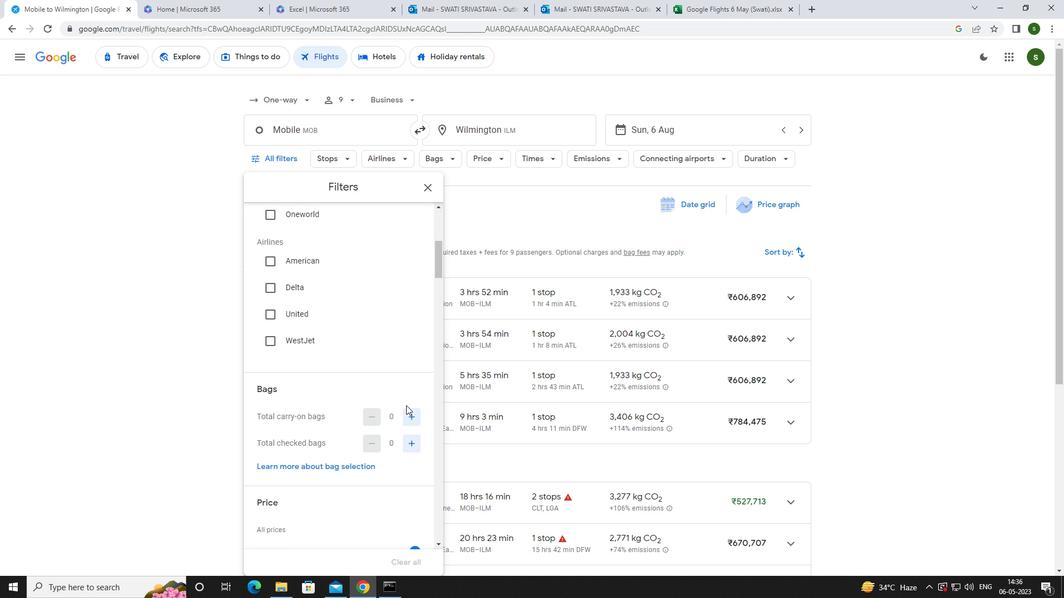 
Action: Mouse pressed left at (410, 417)
Screenshot: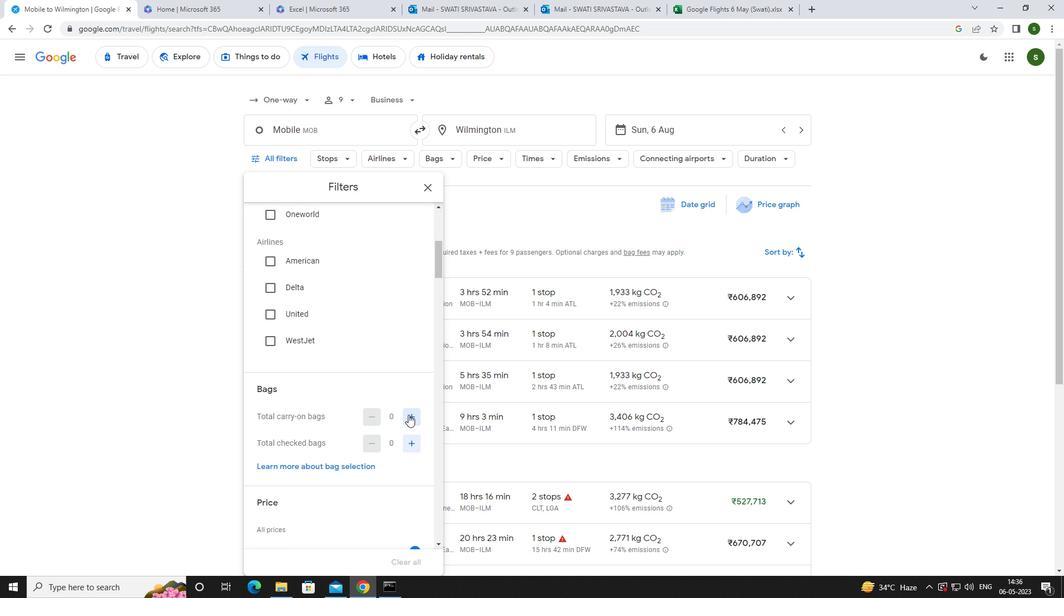 
Action: Mouse scrolled (410, 417) with delta (0, 0)
Screenshot: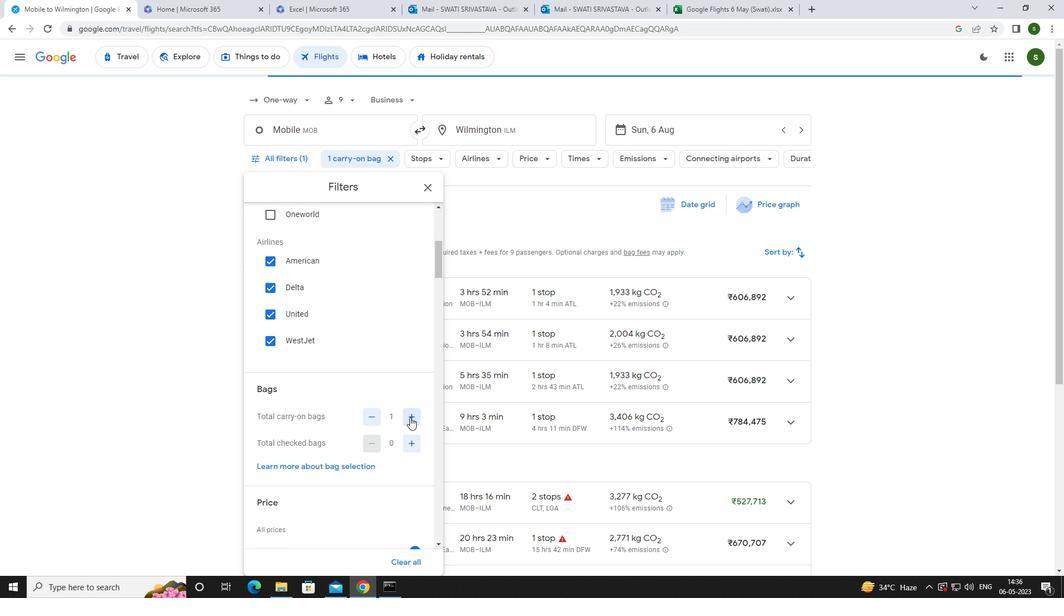 
Action: Mouse scrolled (410, 417) with delta (0, 0)
Screenshot: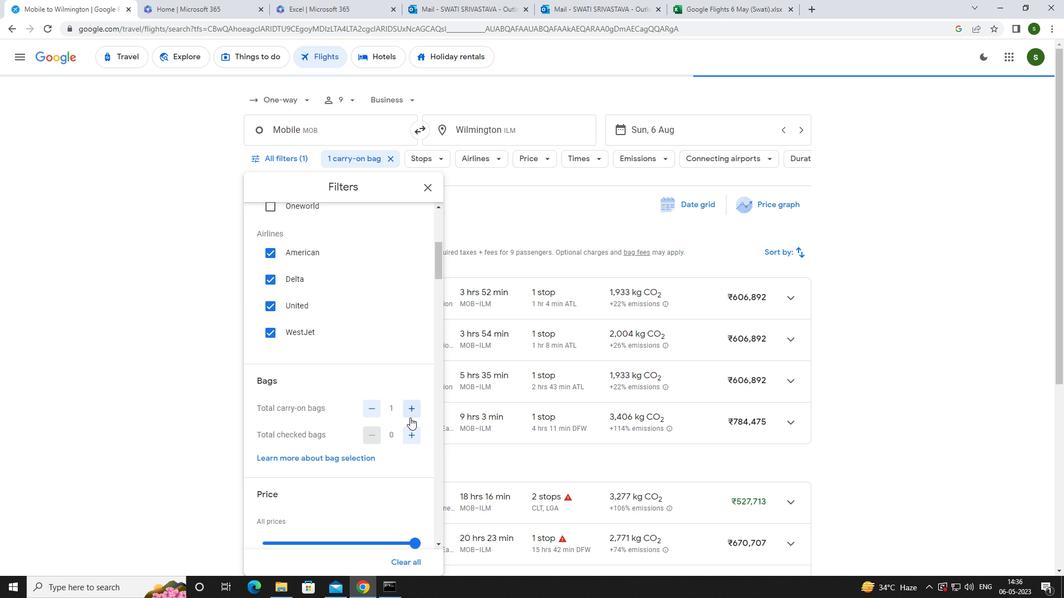 
Action: Mouse scrolled (410, 417) with delta (0, 0)
Screenshot: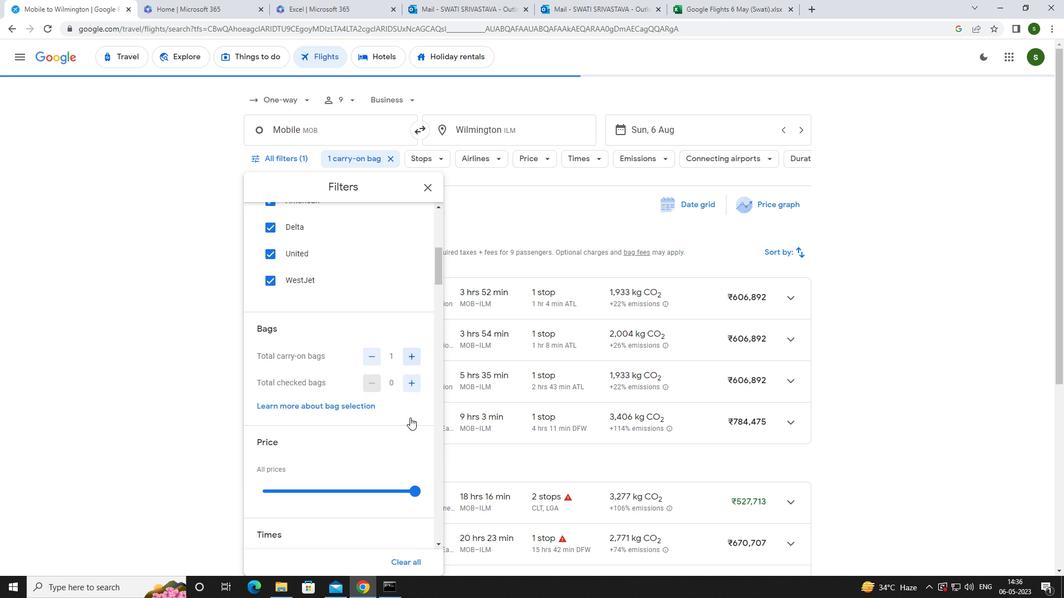 
Action: Mouse moved to (418, 387)
Screenshot: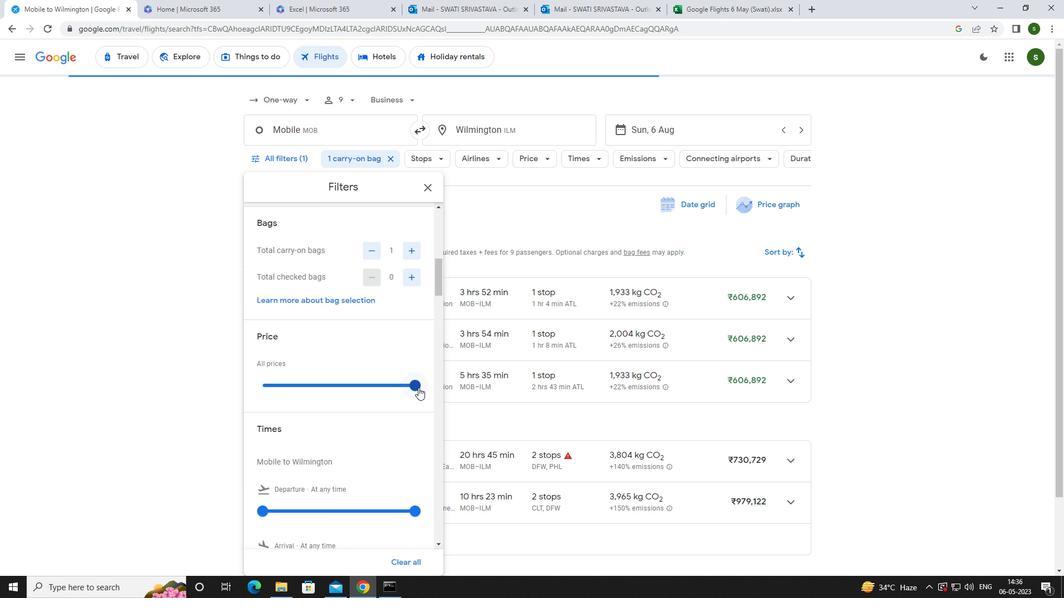 
Action: Mouse pressed left at (418, 387)
Screenshot: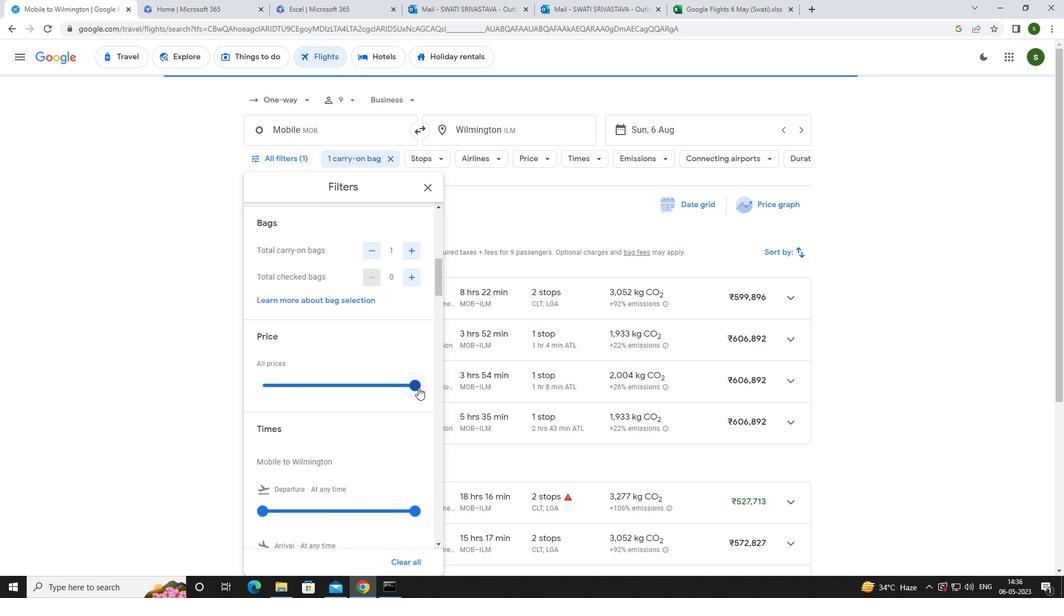 
Action: Mouse moved to (264, 390)
Screenshot: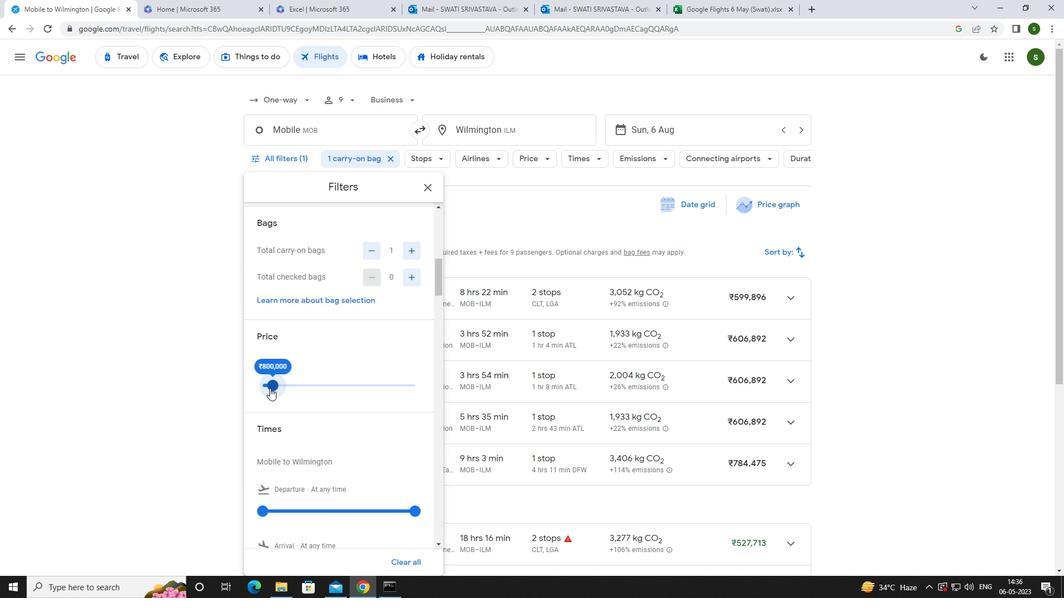 
Action: Mouse scrolled (264, 389) with delta (0, 0)
Screenshot: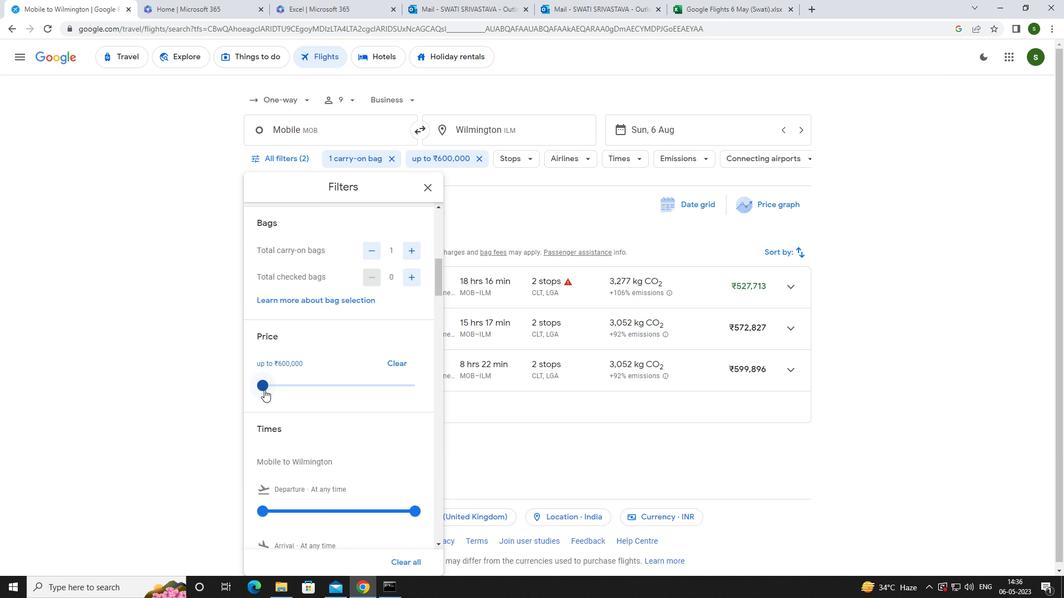 
Action: Mouse scrolled (264, 389) with delta (0, 0)
Screenshot: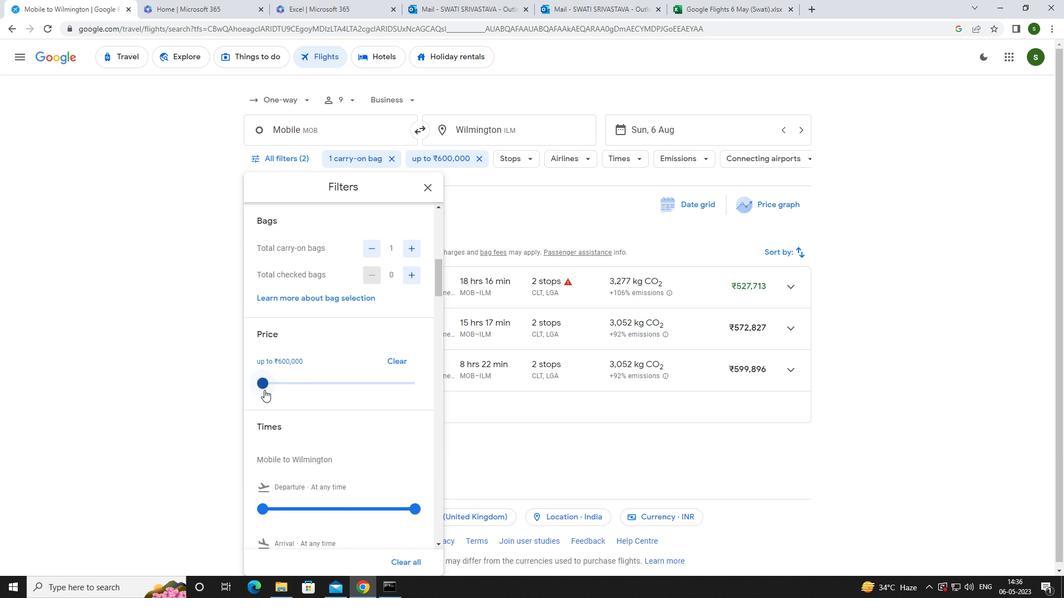 
Action: Mouse moved to (264, 394)
Screenshot: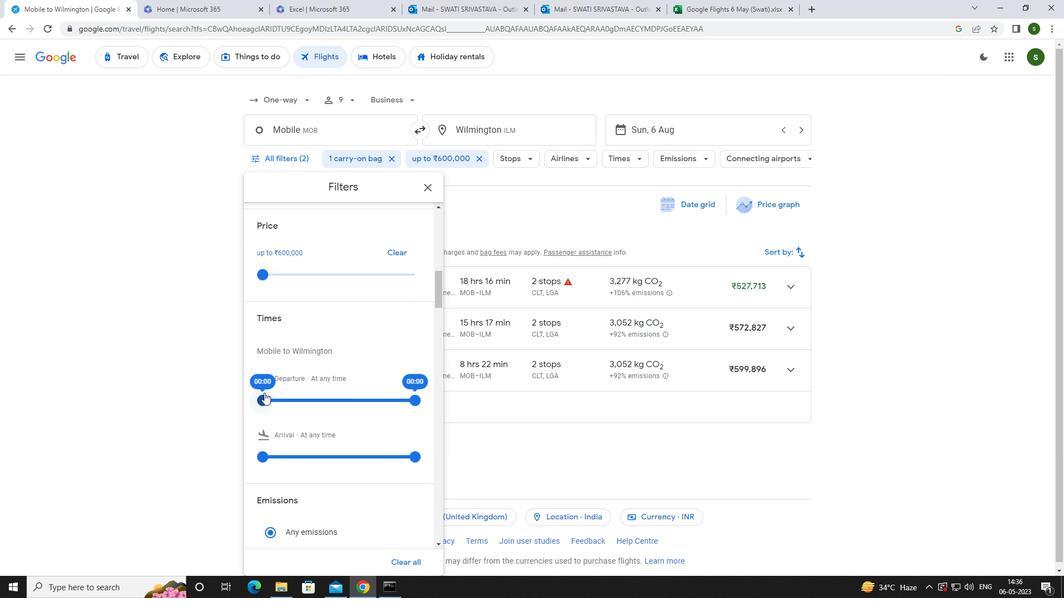 
Action: Mouse pressed left at (264, 394)
Screenshot: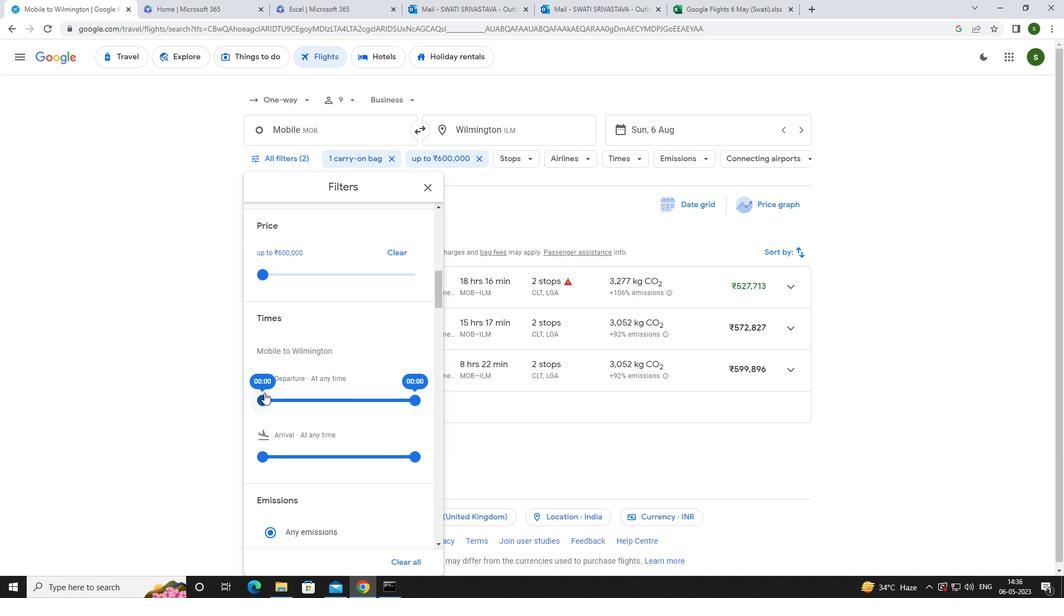 
Action: Mouse moved to (230, 388)
Screenshot: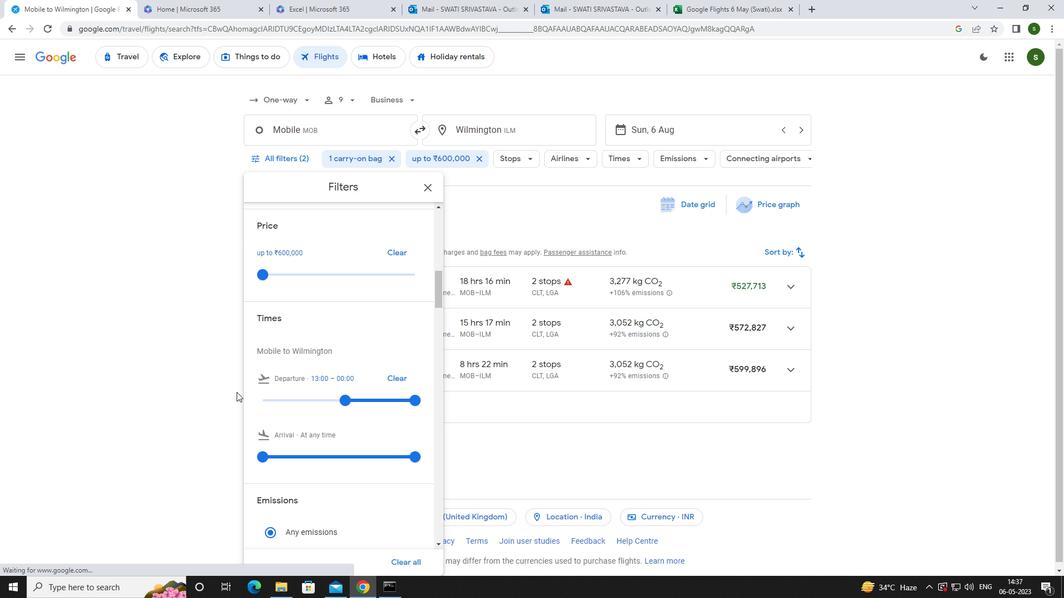 
Action: Mouse pressed left at (230, 388)
Screenshot: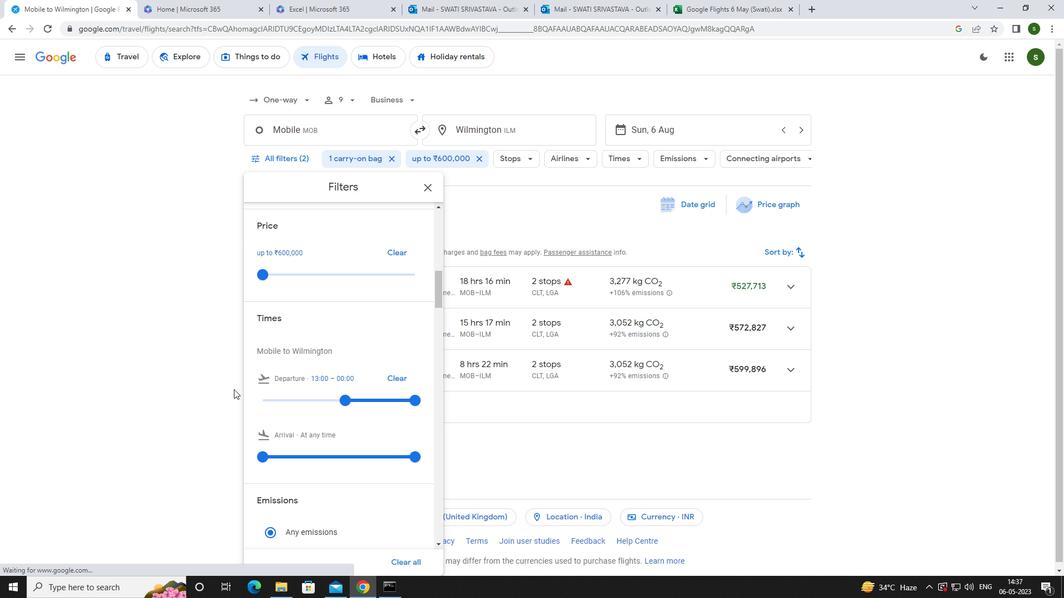 
